 Task: Search one way flight ticket for 5 adults, 2 children, 1 infant in seat and 1 infant on lap in economy from Longview: East Texas Regional Airport to Greensboro: Piedmont Triad International Airport on 5-1-2023. Choice of flights is Singapure airlines. Number of bags: 2 carry on bags. Price is upto 98000. Outbound departure time preference is 14:15.
Action: Mouse moved to (194, 229)
Screenshot: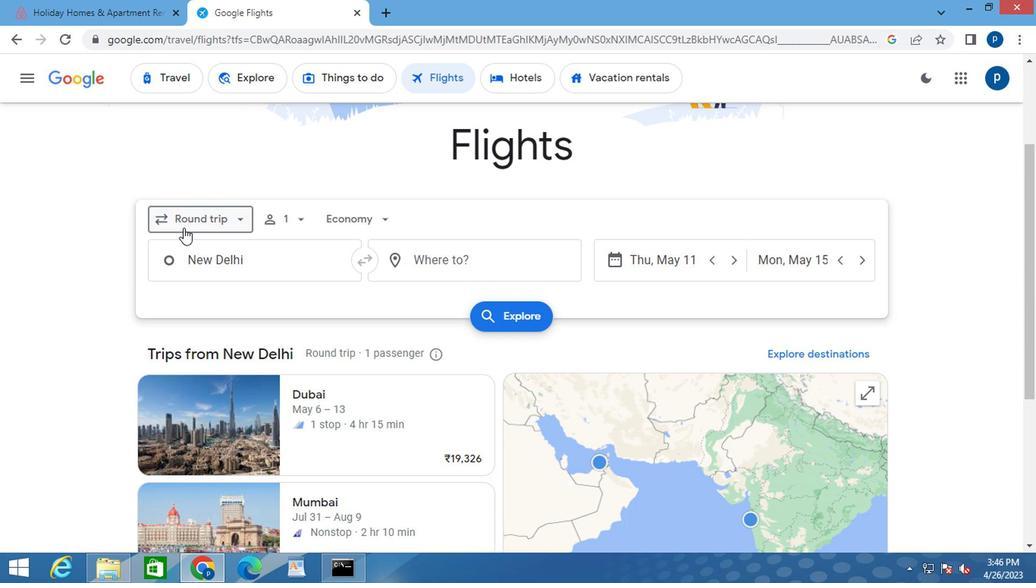 
Action: Mouse pressed left at (194, 229)
Screenshot: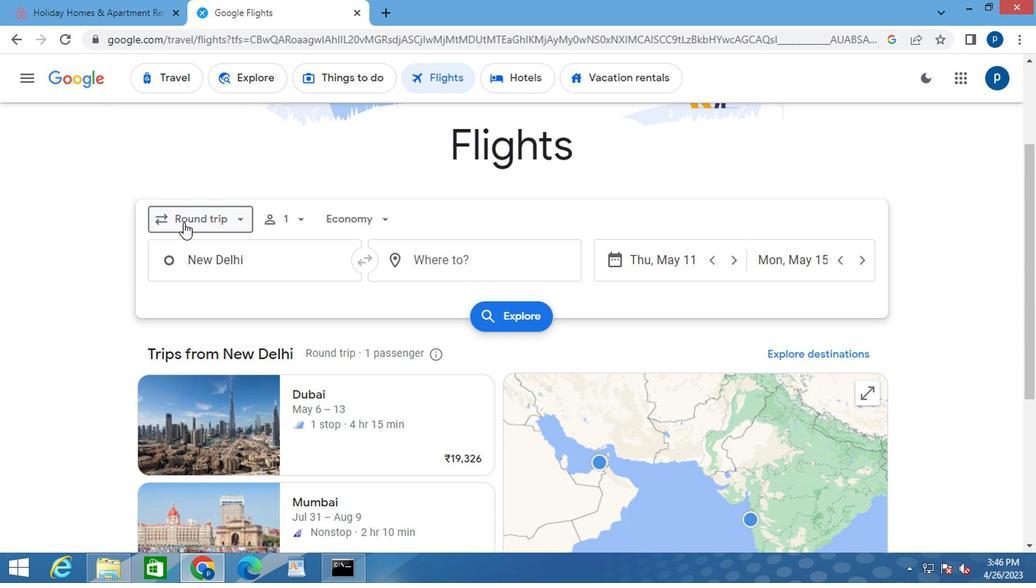
Action: Mouse moved to (218, 292)
Screenshot: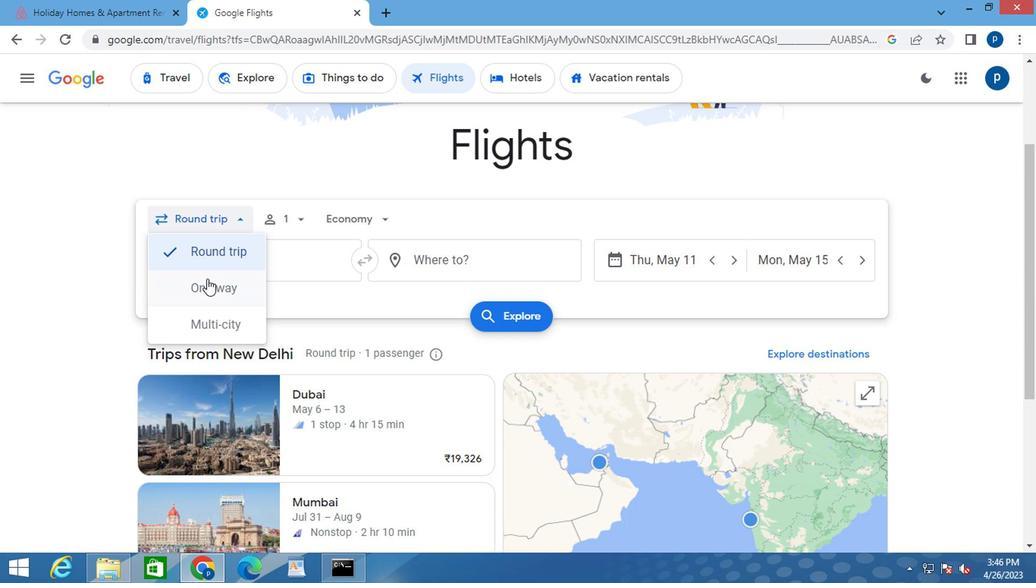 
Action: Mouse pressed left at (218, 292)
Screenshot: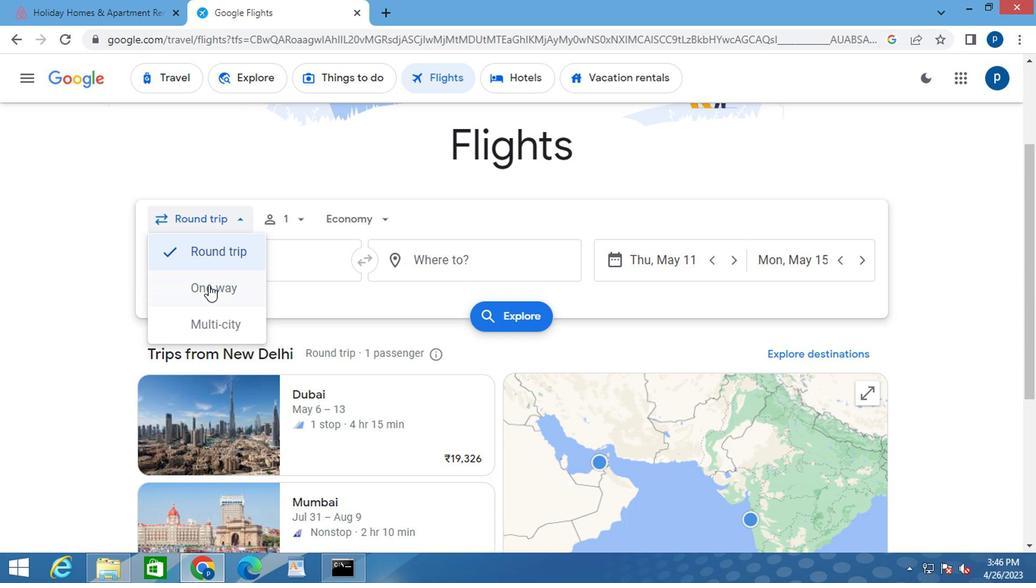 
Action: Mouse moved to (298, 230)
Screenshot: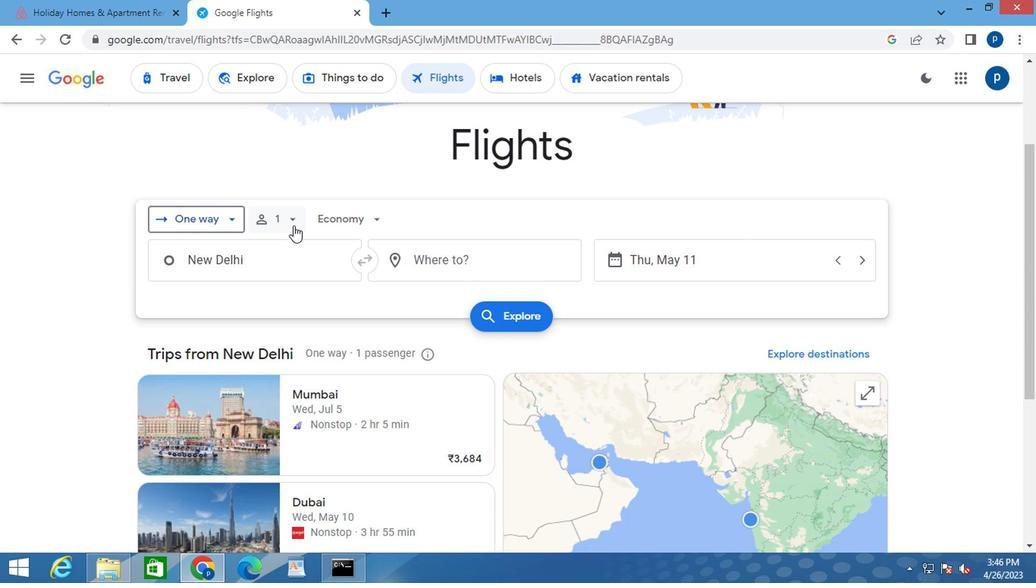 
Action: Mouse pressed left at (298, 230)
Screenshot: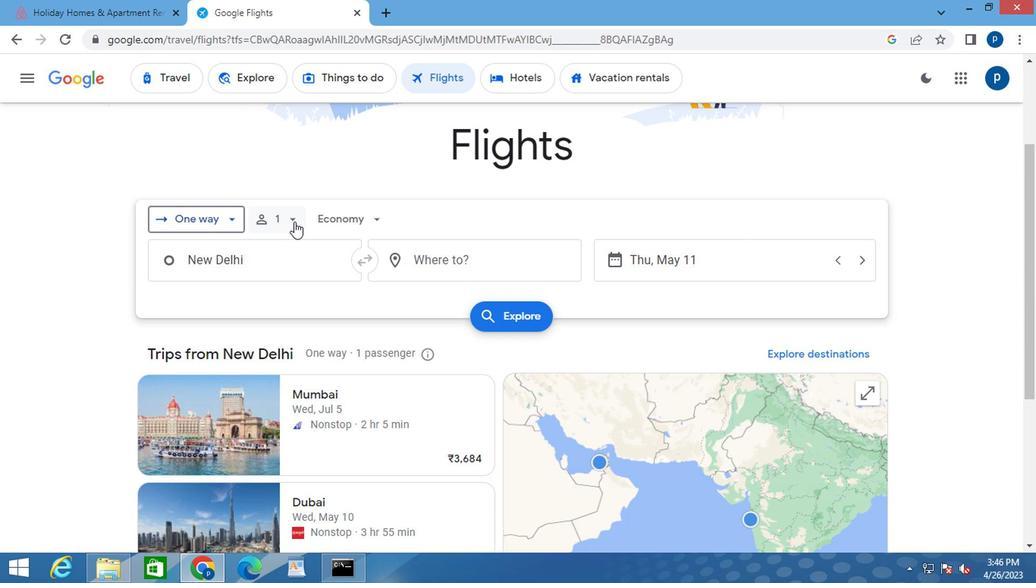 
Action: Mouse moved to (400, 267)
Screenshot: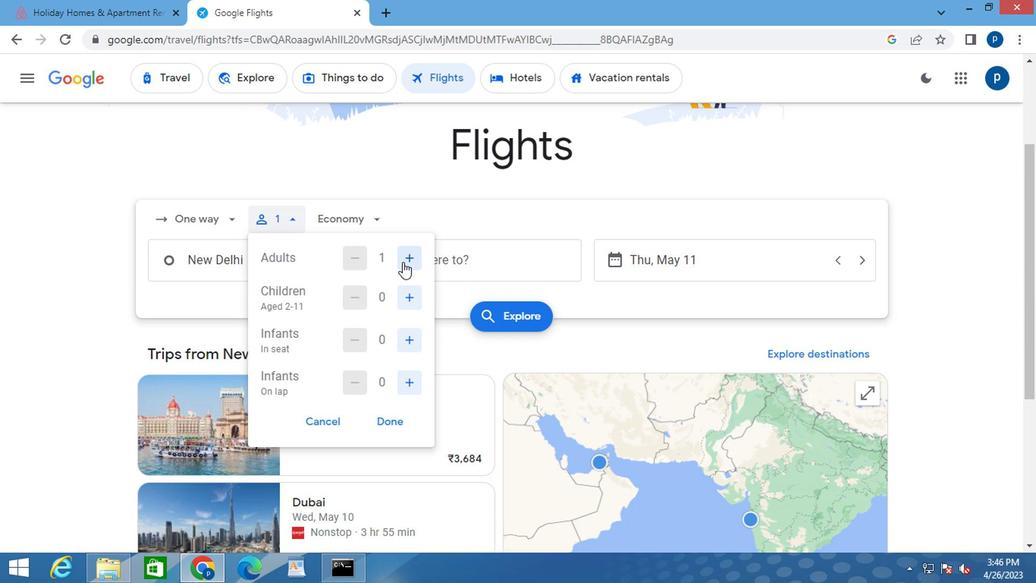 
Action: Mouse pressed left at (400, 267)
Screenshot: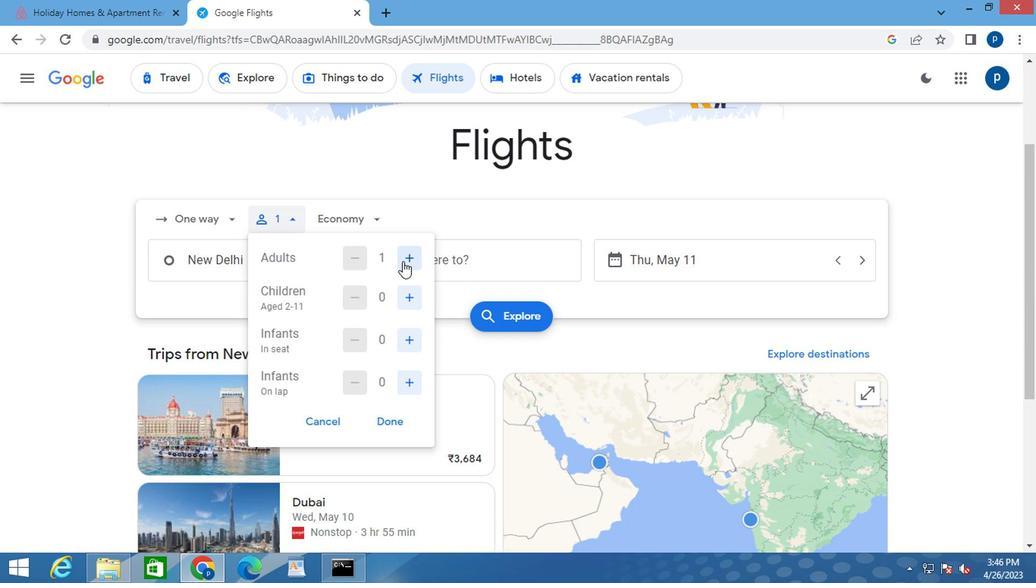 
Action: Mouse pressed left at (400, 267)
Screenshot: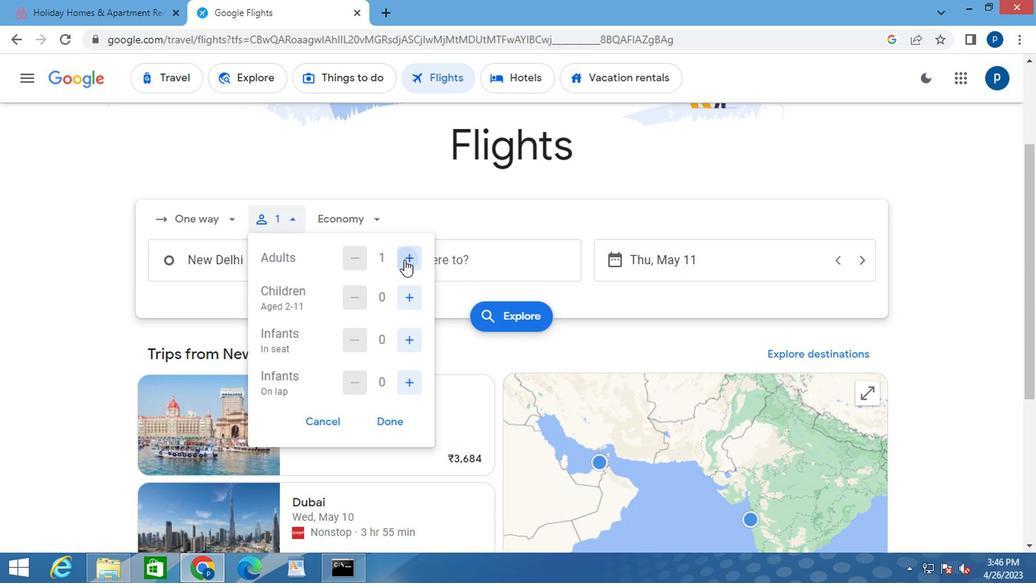 
Action: Mouse pressed left at (400, 267)
Screenshot: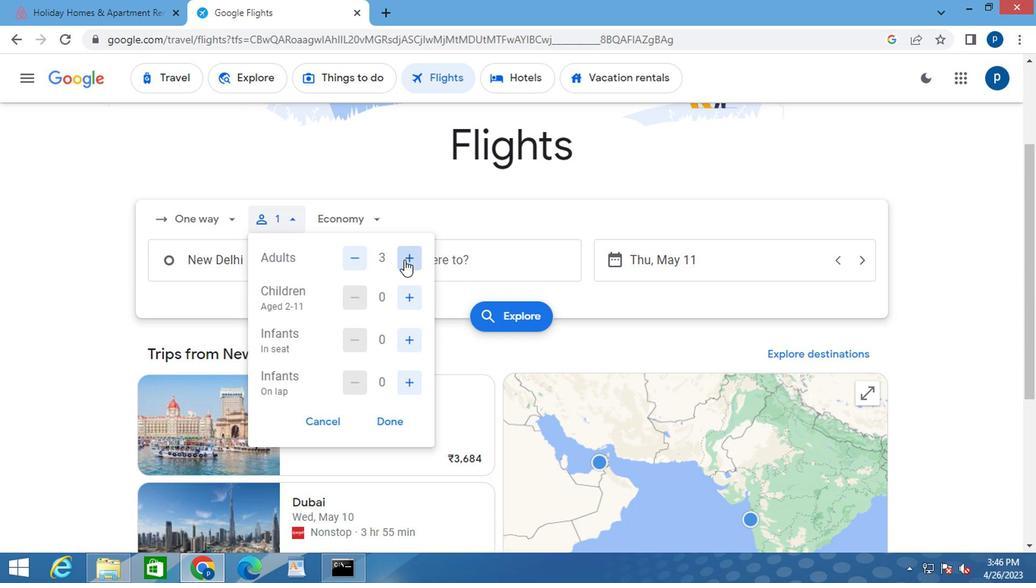 
Action: Mouse pressed left at (400, 267)
Screenshot: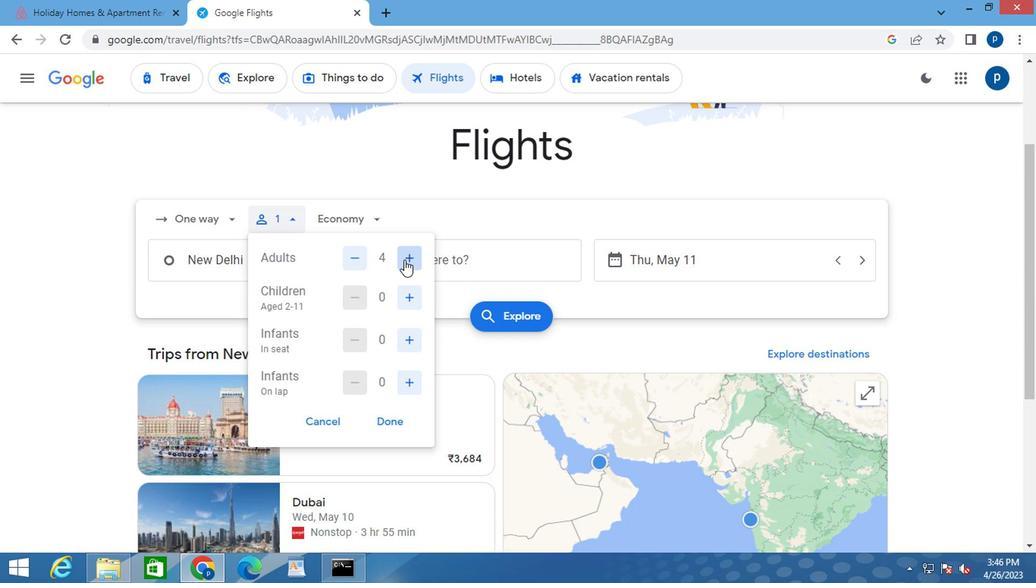 
Action: Mouse moved to (406, 306)
Screenshot: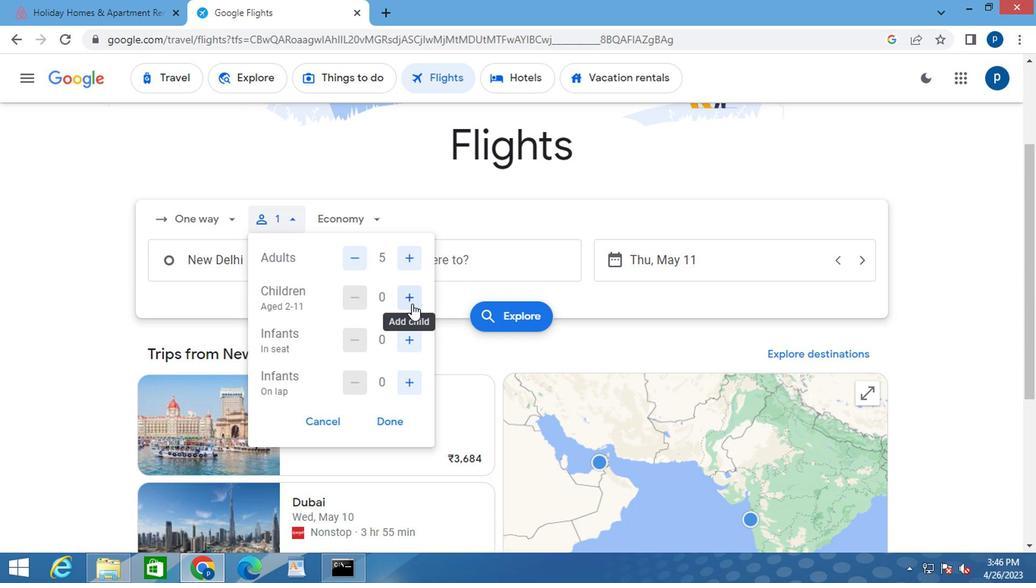 
Action: Mouse pressed left at (406, 306)
Screenshot: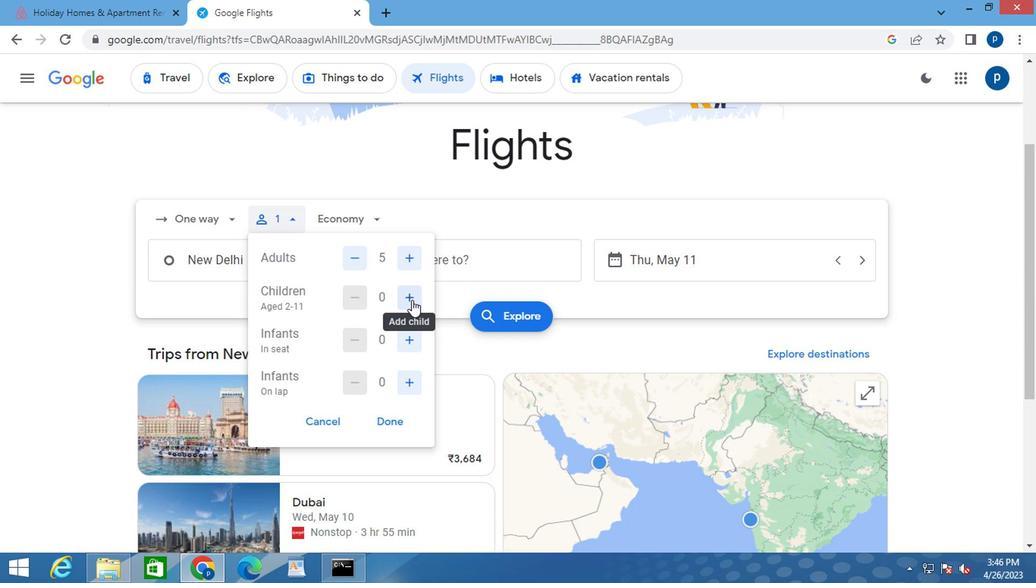 
Action: Mouse pressed left at (406, 306)
Screenshot: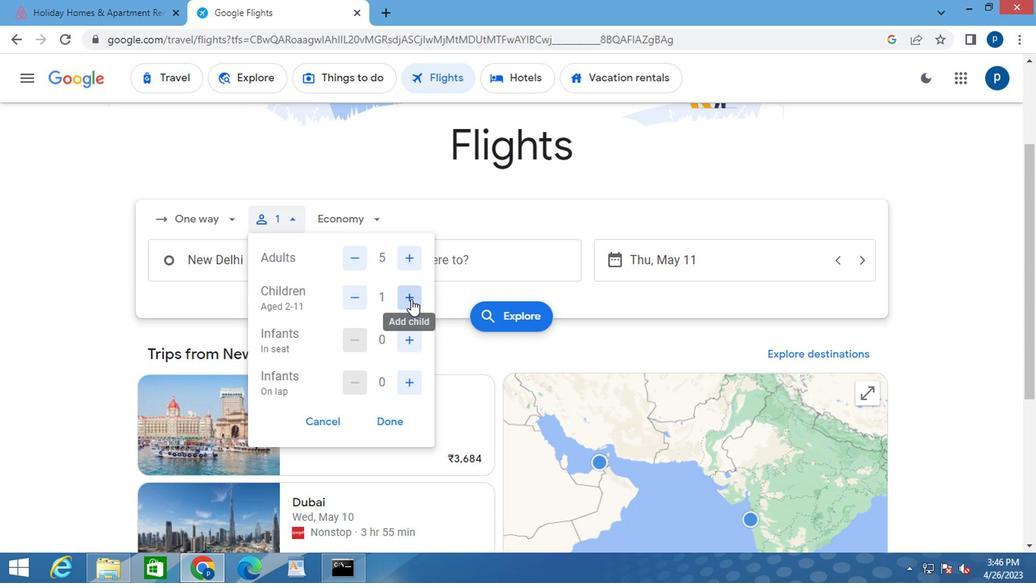 
Action: Mouse moved to (406, 340)
Screenshot: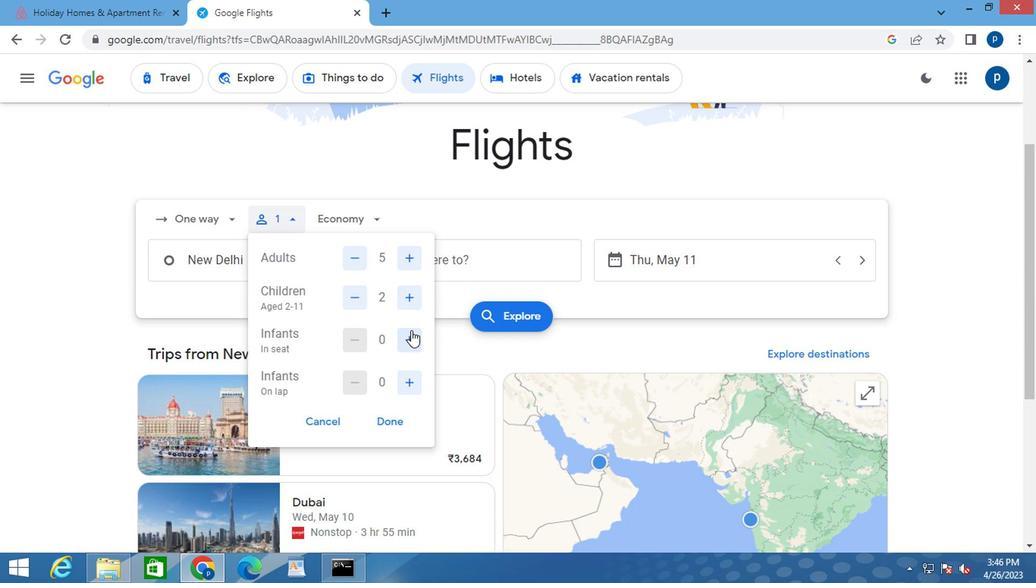 
Action: Mouse pressed left at (406, 340)
Screenshot: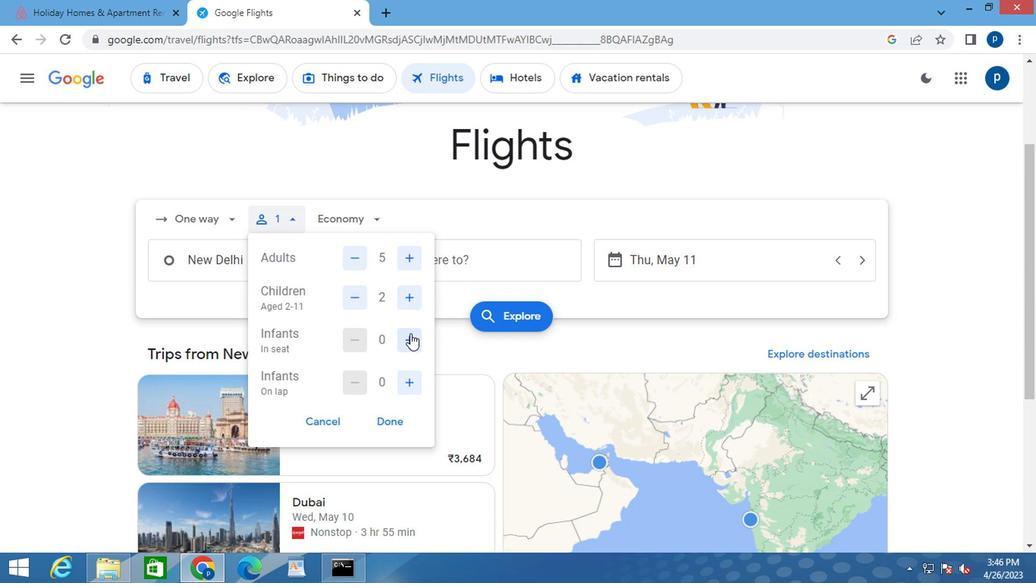 
Action: Mouse moved to (403, 387)
Screenshot: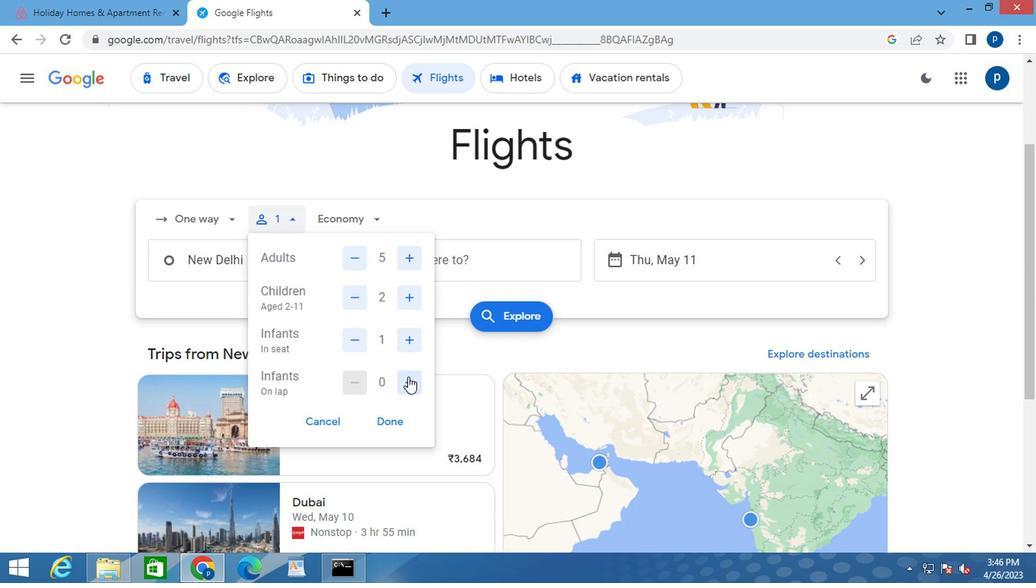 
Action: Mouse pressed left at (403, 387)
Screenshot: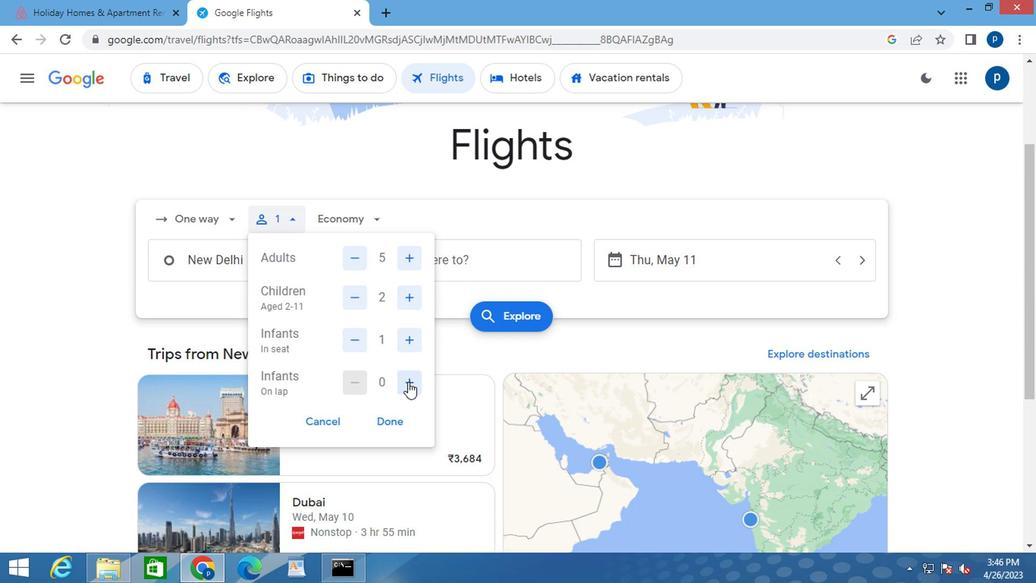 
Action: Mouse moved to (390, 424)
Screenshot: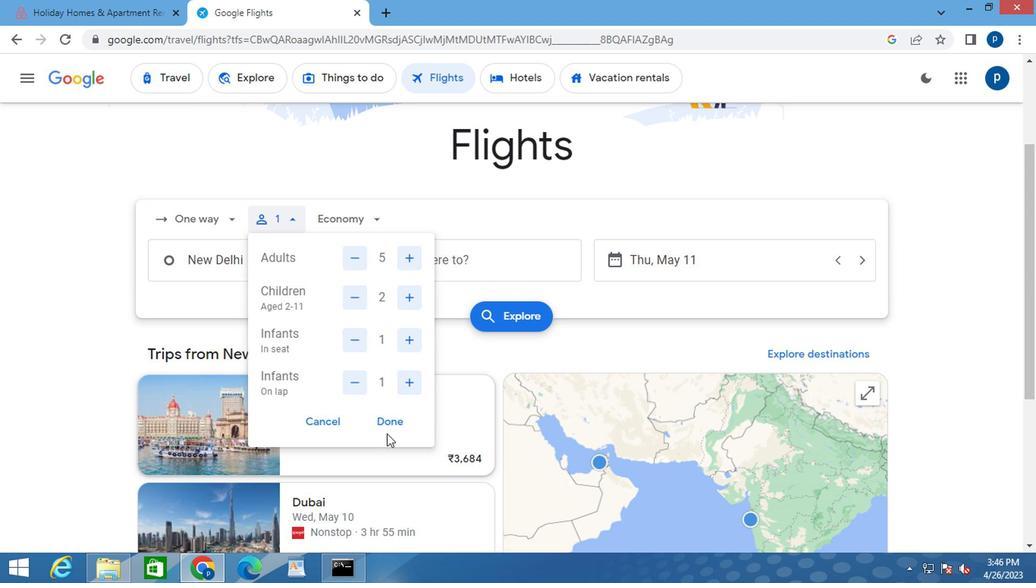 
Action: Mouse pressed left at (390, 424)
Screenshot: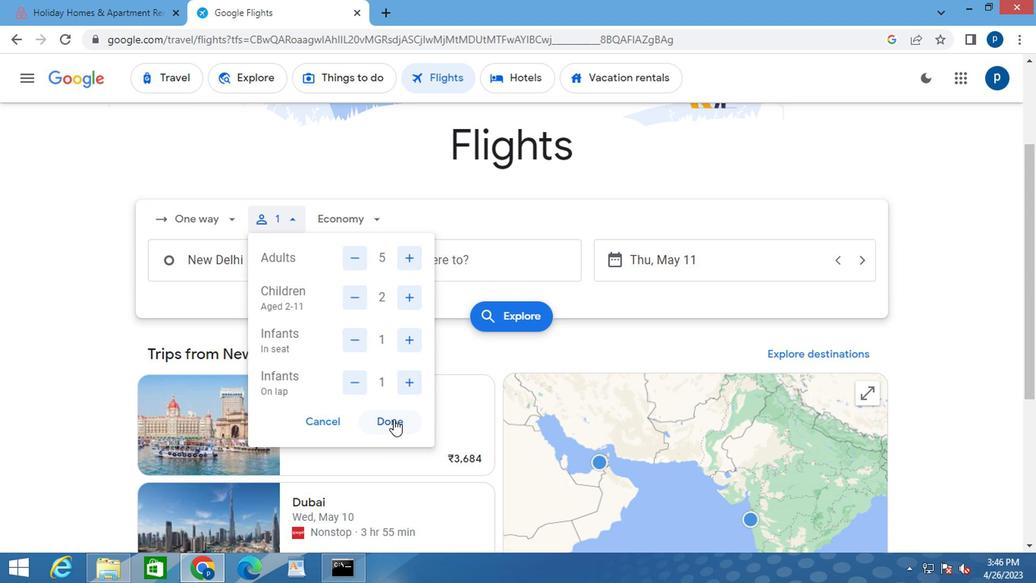 
Action: Mouse moved to (362, 227)
Screenshot: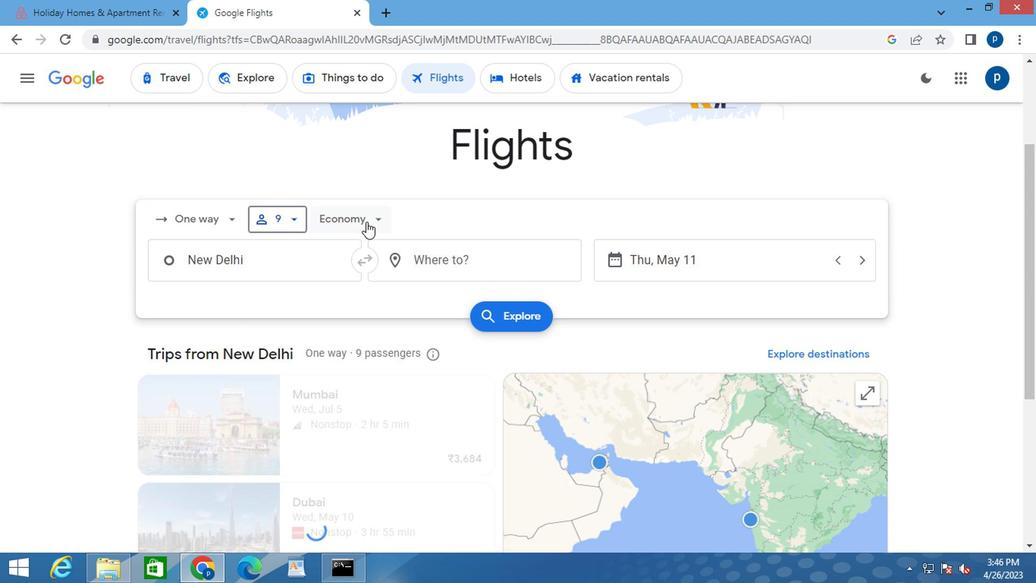 
Action: Mouse pressed left at (362, 227)
Screenshot: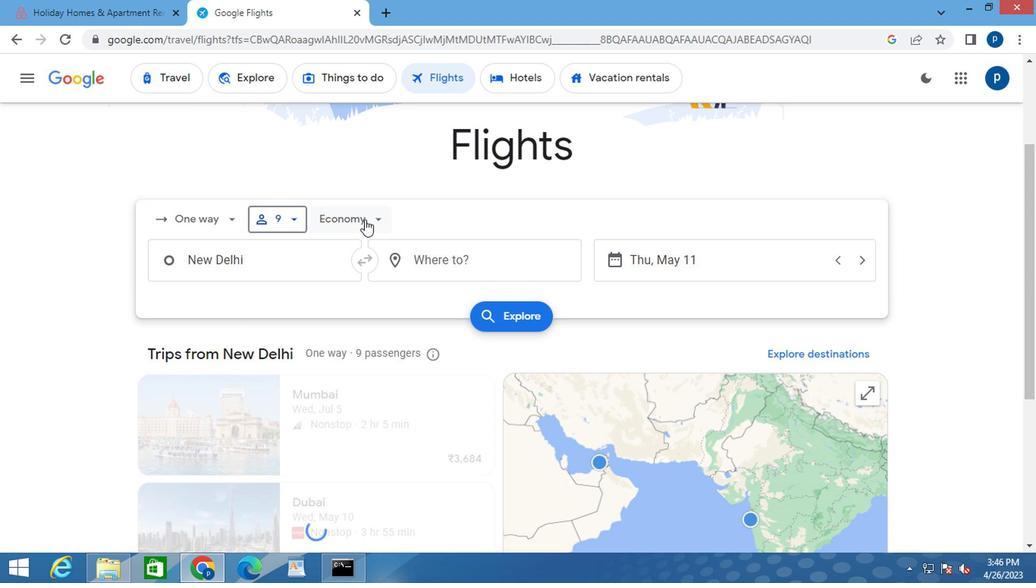 
Action: Mouse moved to (366, 250)
Screenshot: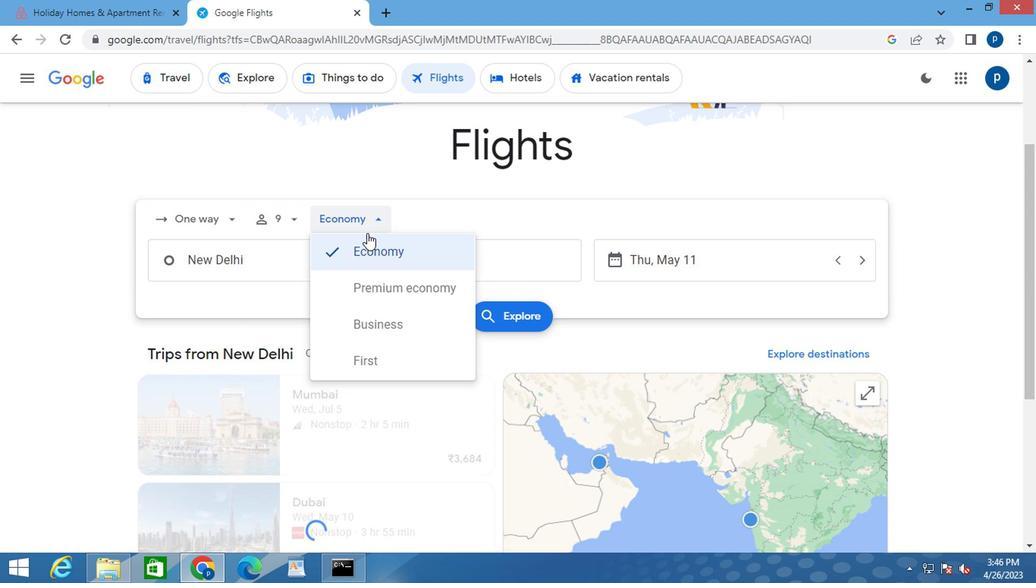 
Action: Mouse pressed left at (366, 250)
Screenshot: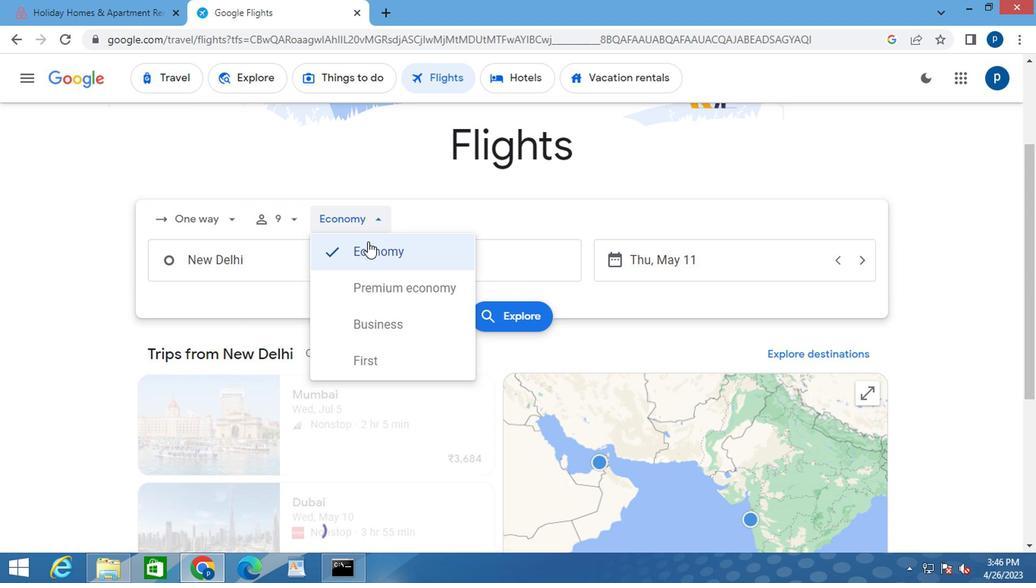 
Action: Mouse moved to (257, 267)
Screenshot: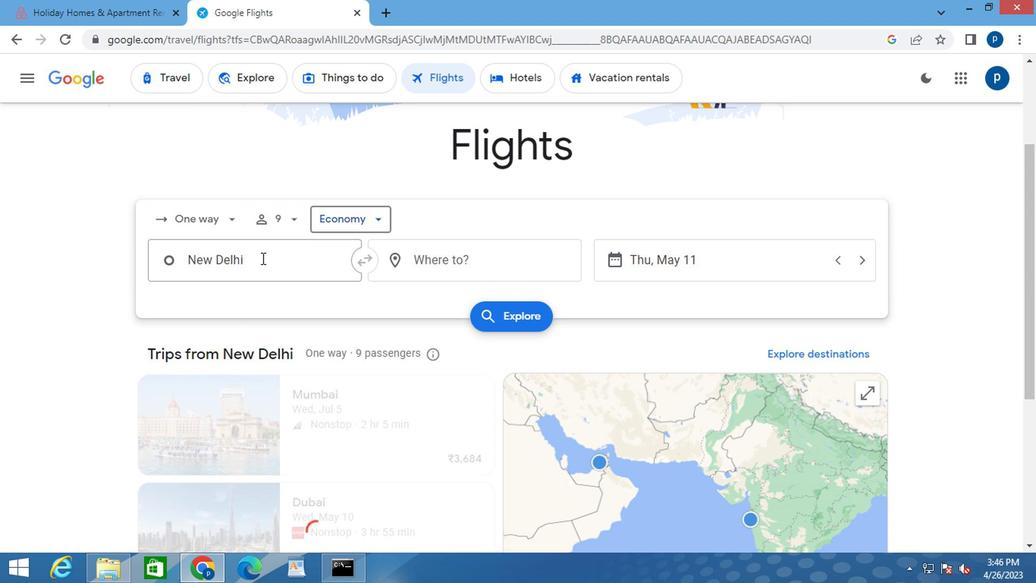 
Action: Mouse pressed left at (257, 267)
Screenshot: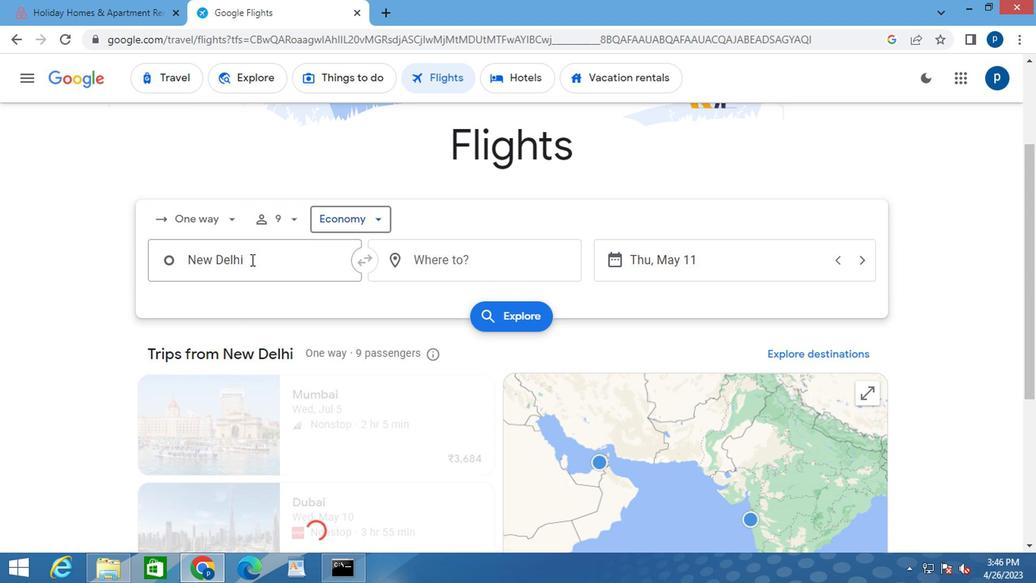 
Action: Mouse pressed left at (257, 267)
Screenshot: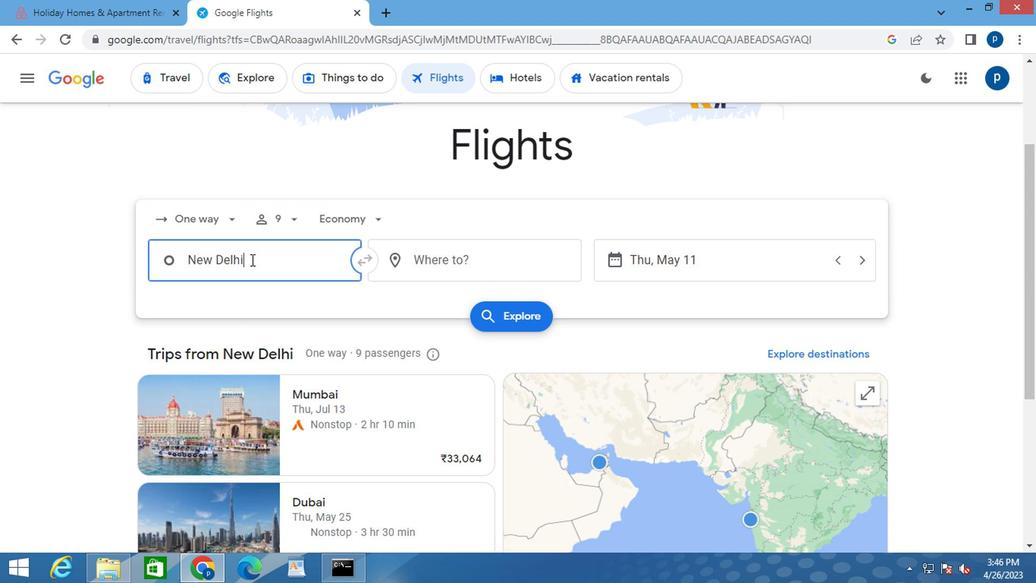 
Action: Key pressed <Key.delete>e<Key.caps_lock>ast<Key.space><Key.caps_lock>t<Key.caps_lock>exas
Screenshot: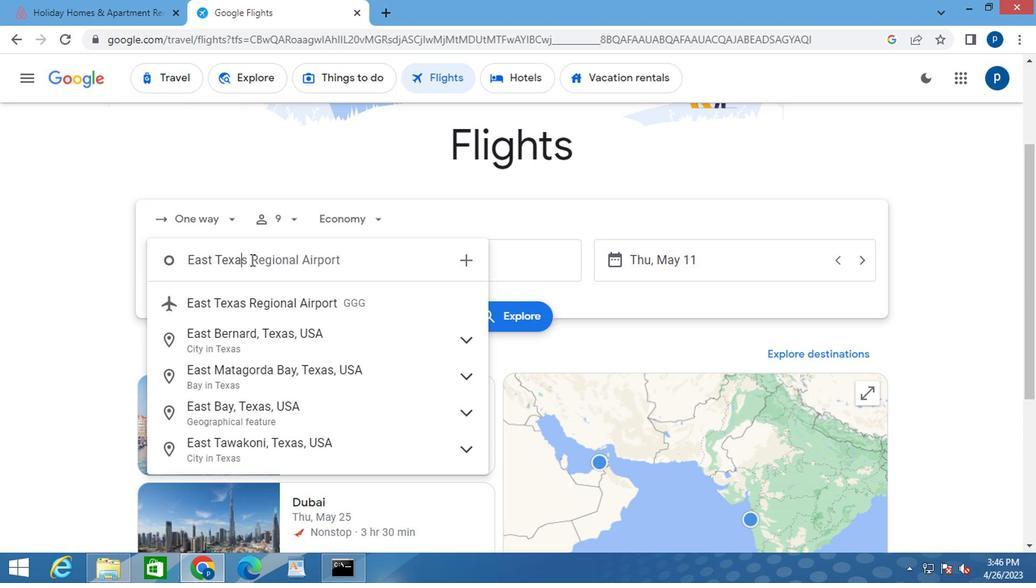 
Action: Mouse moved to (235, 314)
Screenshot: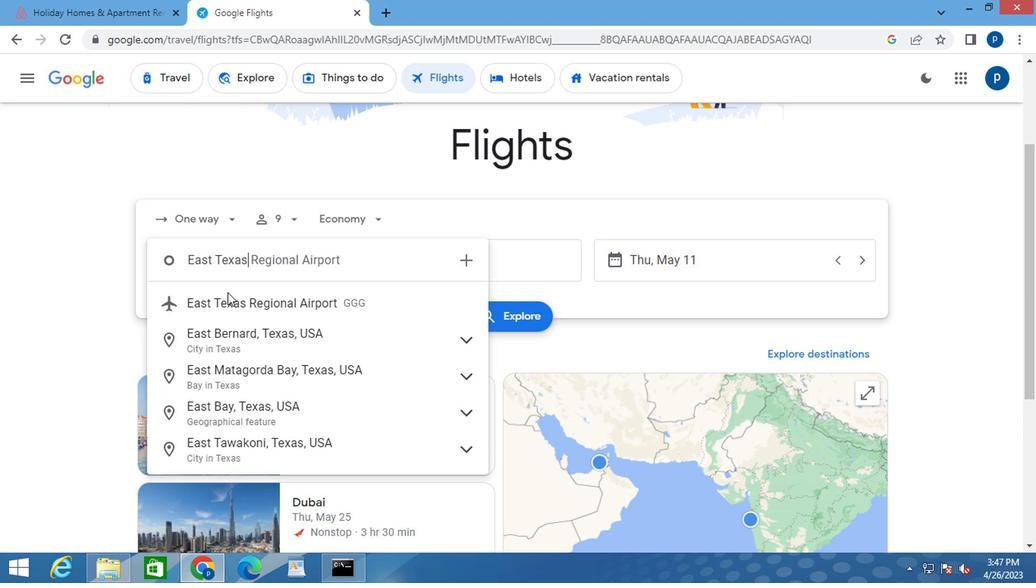 
Action: Mouse pressed left at (235, 314)
Screenshot: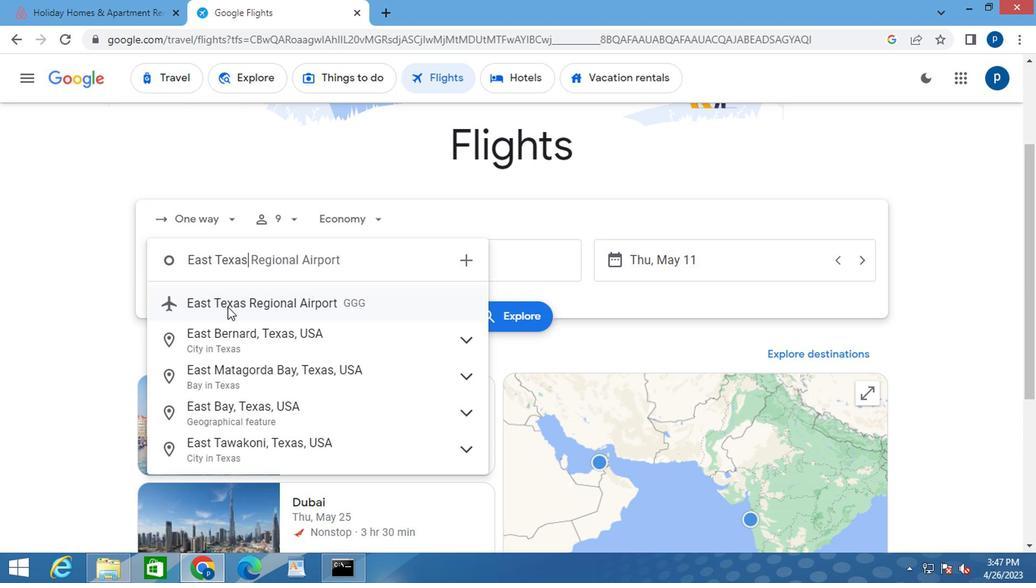 
Action: Mouse moved to (430, 277)
Screenshot: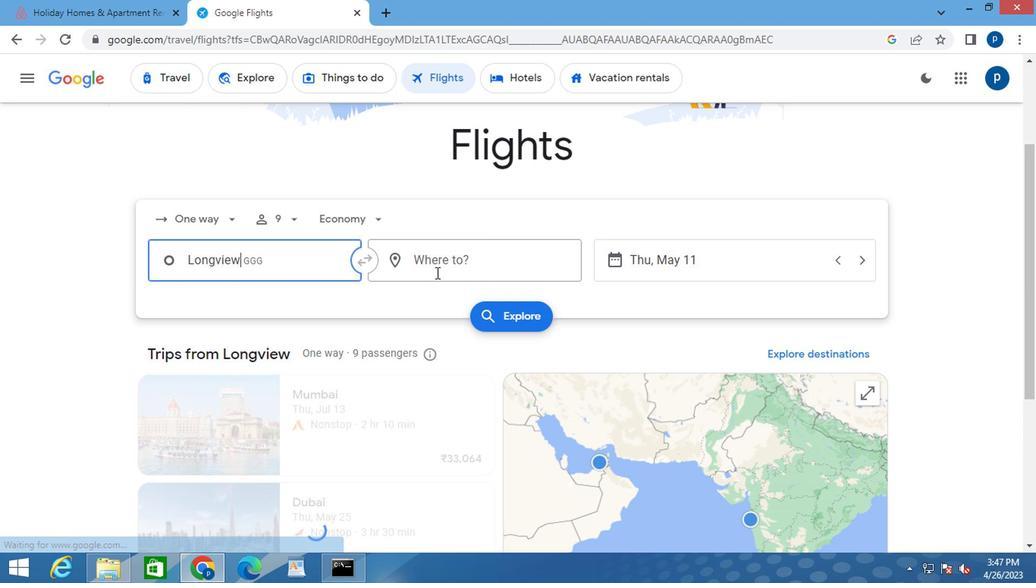 
Action: Mouse pressed left at (430, 277)
Screenshot: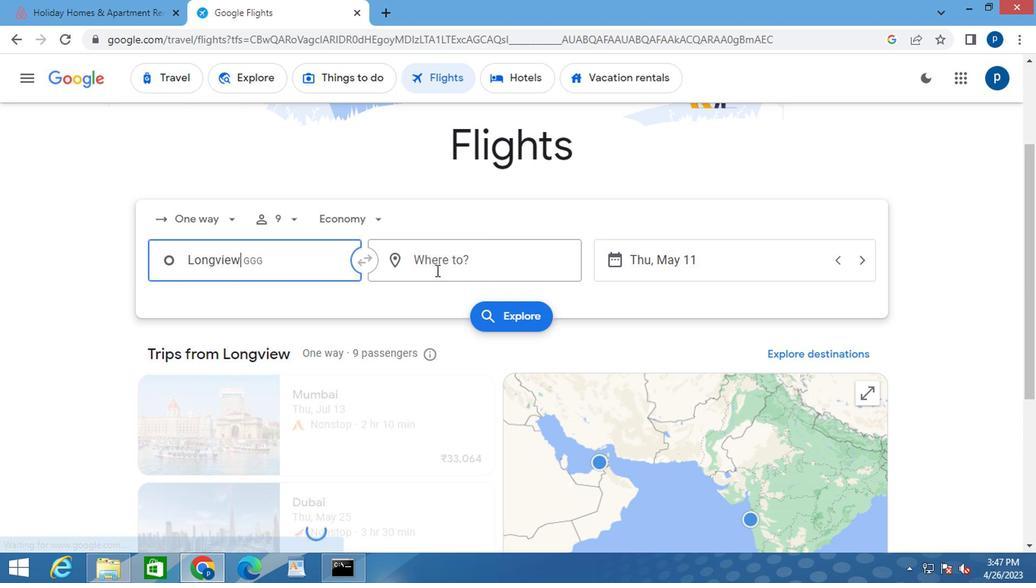 
Action: Mouse moved to (431, 275)
Screenshot: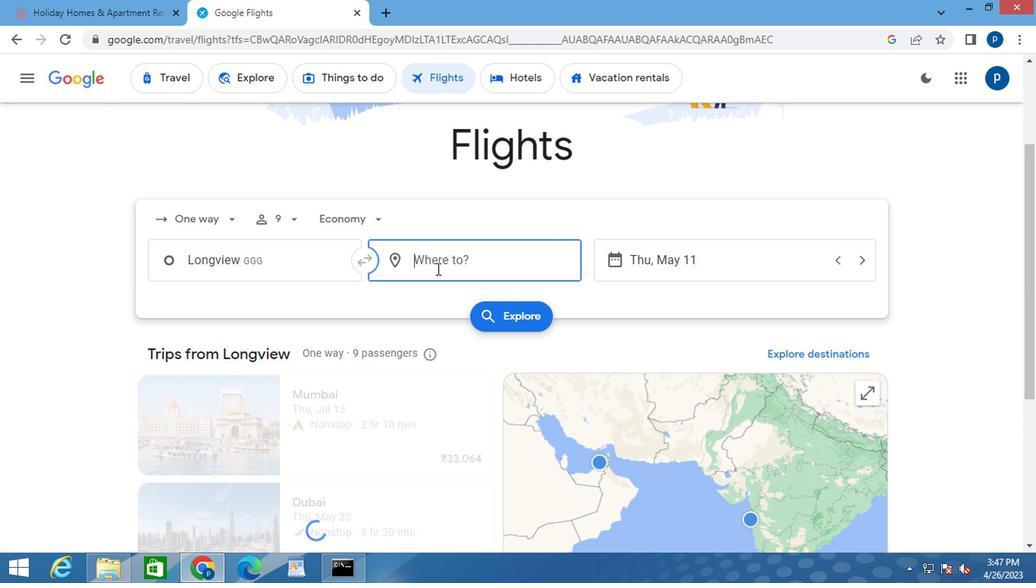 
Action: Key pressed <Key.caps_lock>P<Key.caps_lock>ied
Screenshot: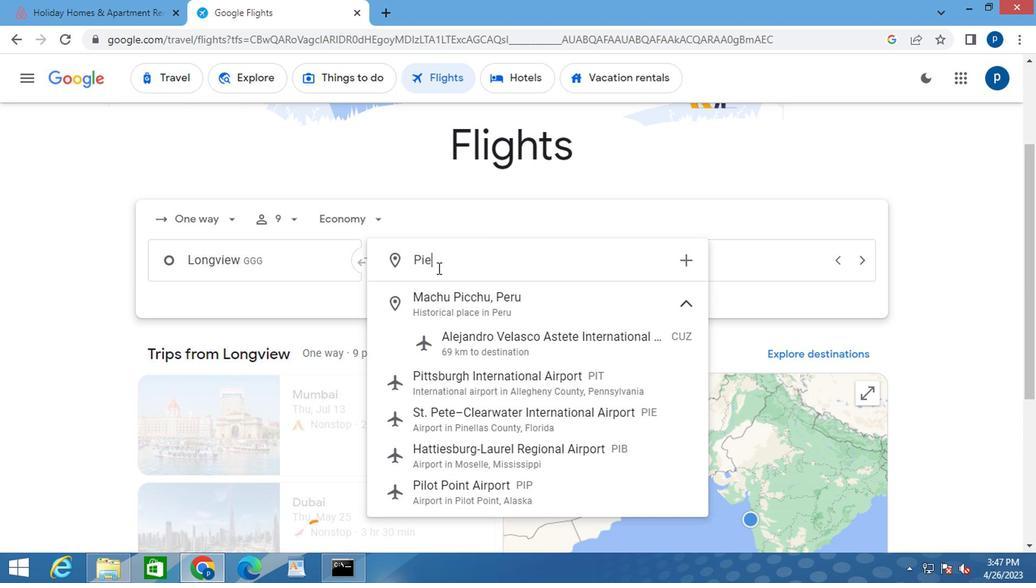 
Action: Mouse moved to (468, 413)
Screenshot: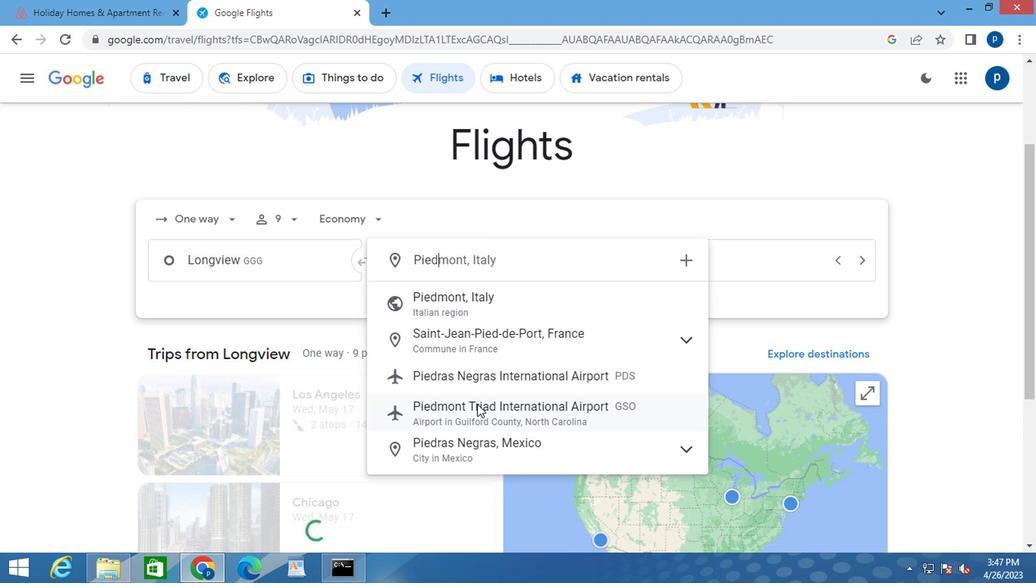 
Action: Mouse pressed left at (468, 413)
Screenshot: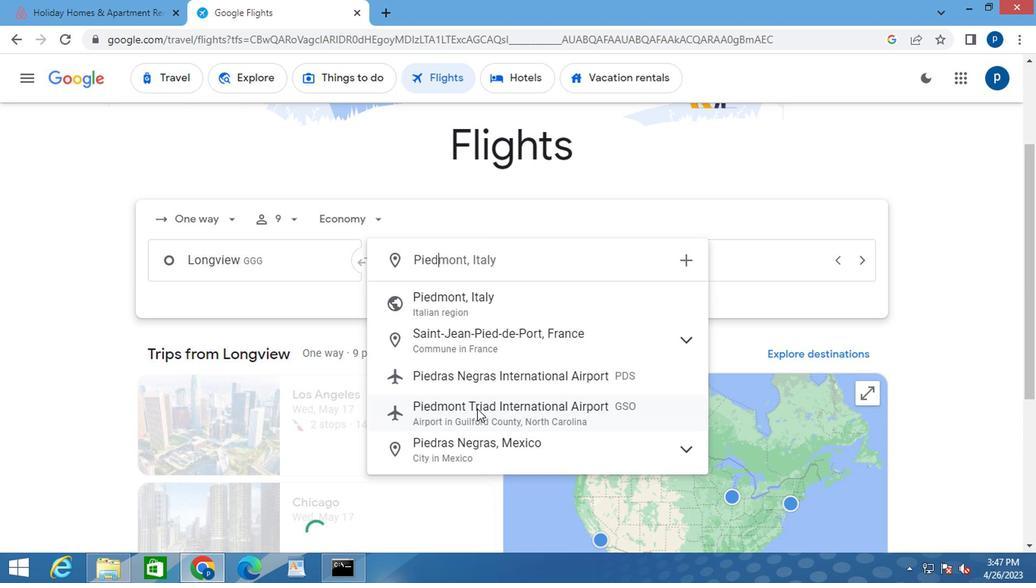 
Action: Mouse moved to (592, 265)
Screenshot: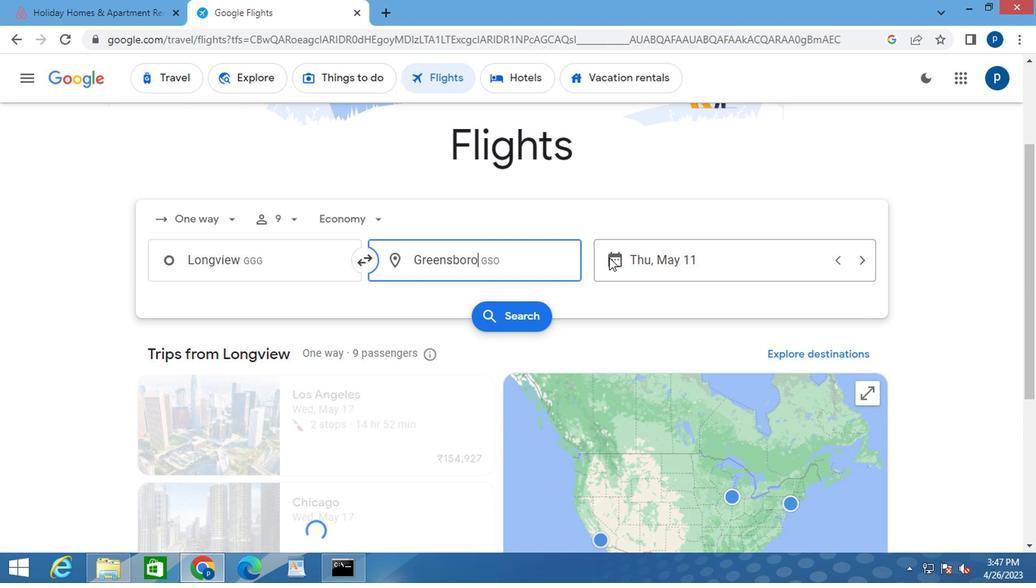 
Action: Mouse pressed left at (592, 265)
Screenshot: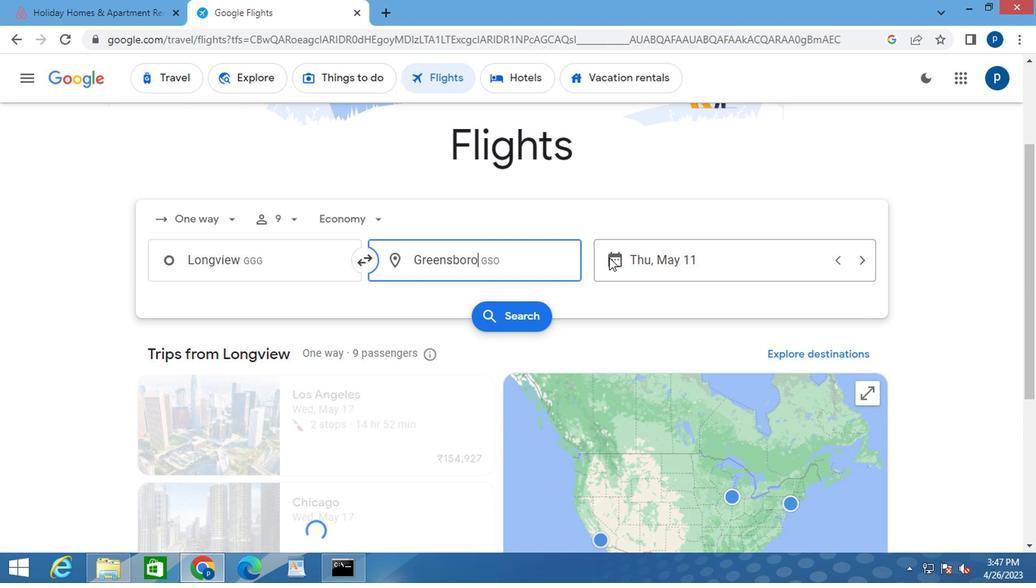 
Action: Mouse moved to (638, 264)
Screenshot: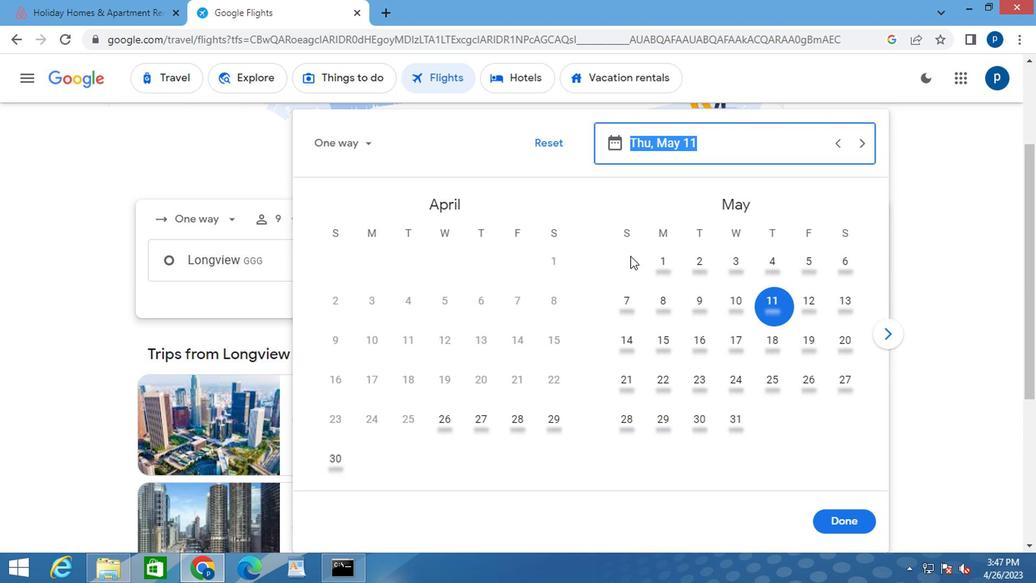 
Action: Mouse pressed left at (638, 264)
Screenshot: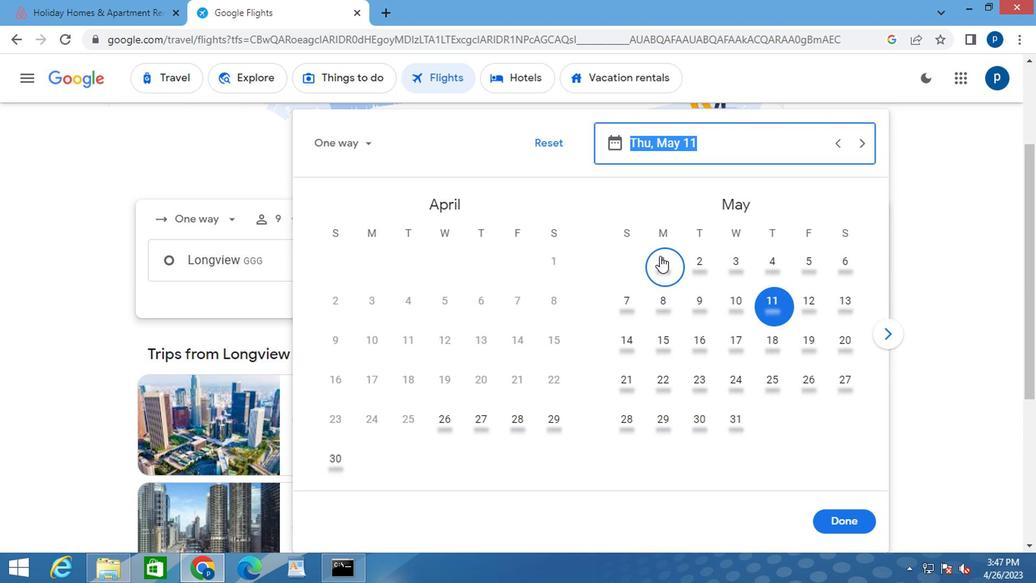 
Action: Mouse moved to (798, 517)
Screenshot: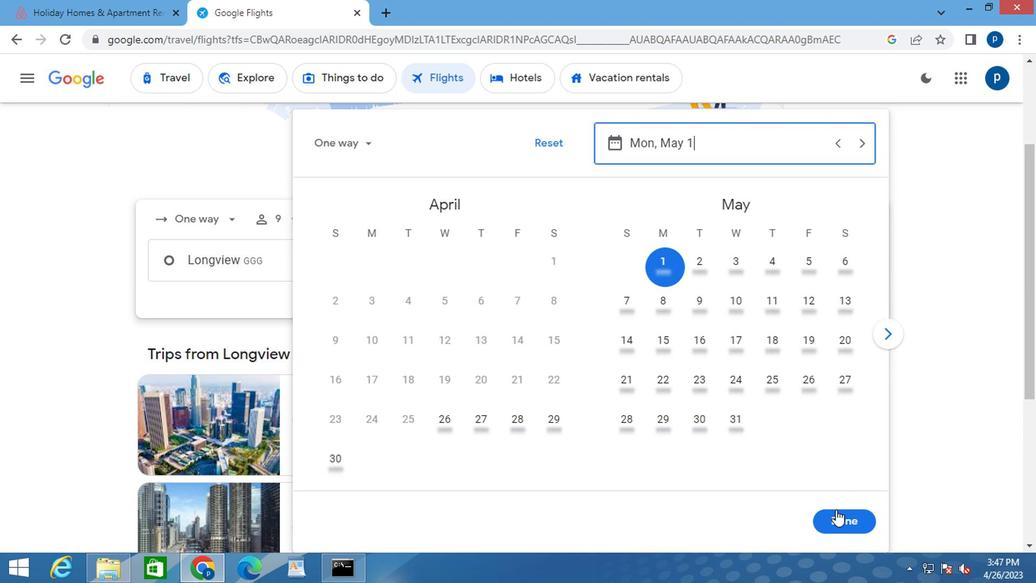 
Action: Mouse pressed left at (798, 517)
Screenshot: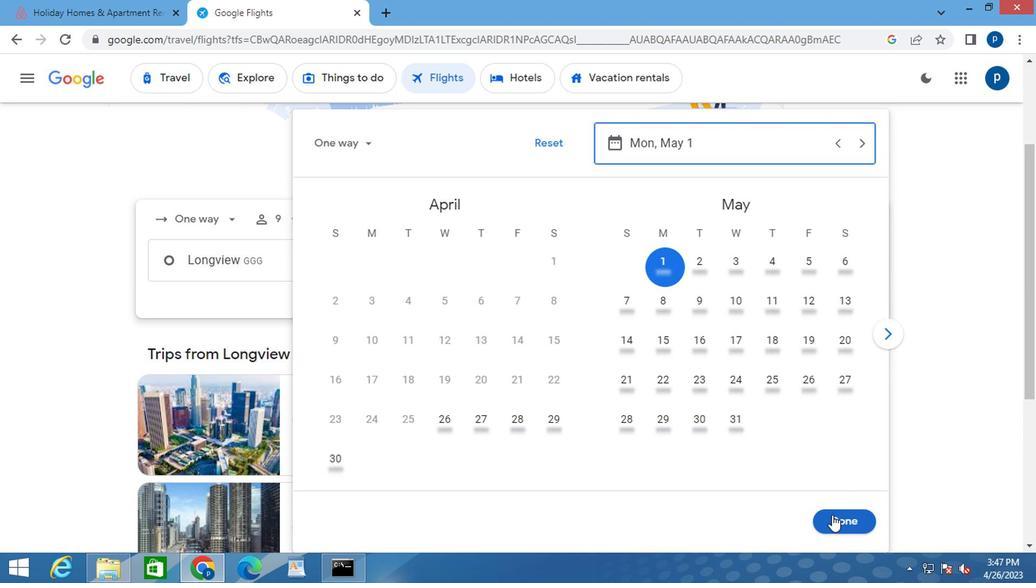 
Action: Mouse moved to (496, 321)
Screenshot: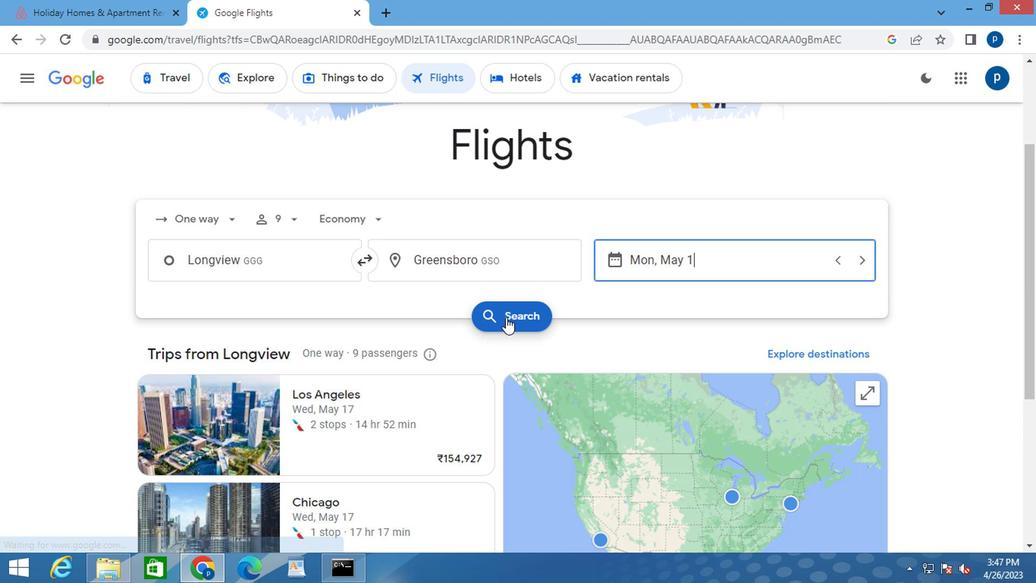 
Action: Mouse pressed left at (496, 321)
Screenshot: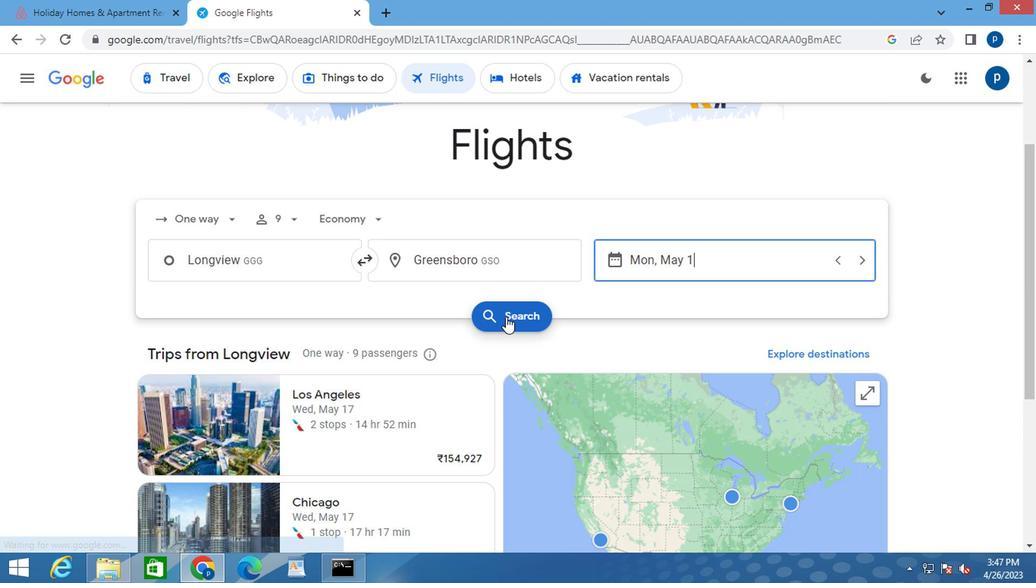 
Action: Mouse moved to (174, 227)
Screenshot: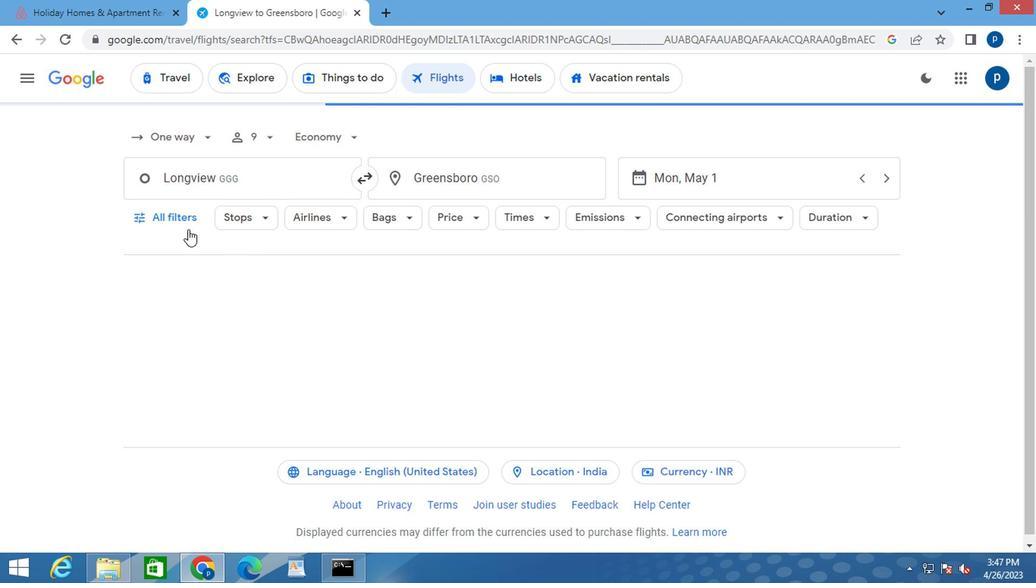 
Action: Mouse pressed left at (174, 227)
Screenshot: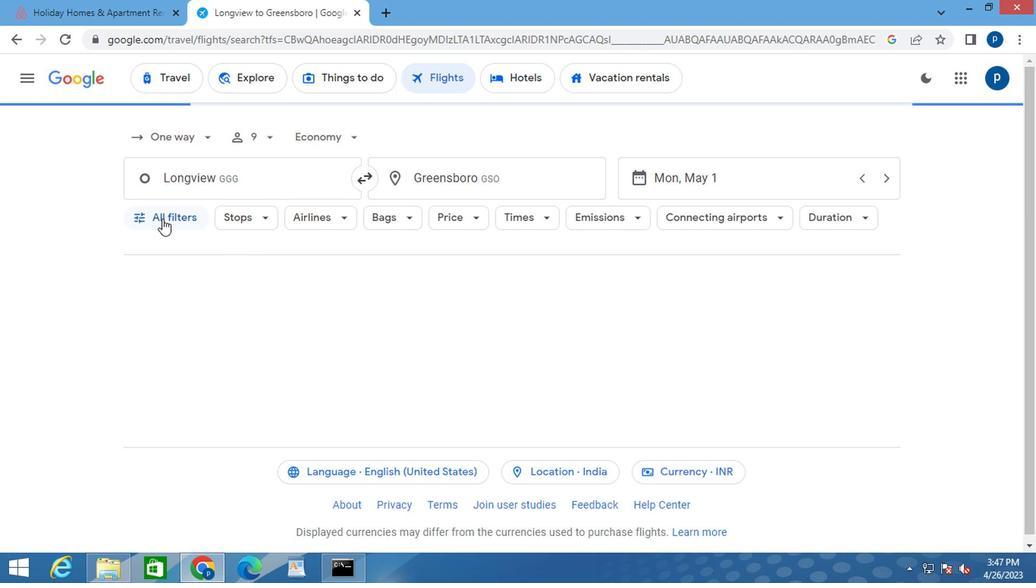 
Action: Mouse moved to (222, 385)
Screenshot: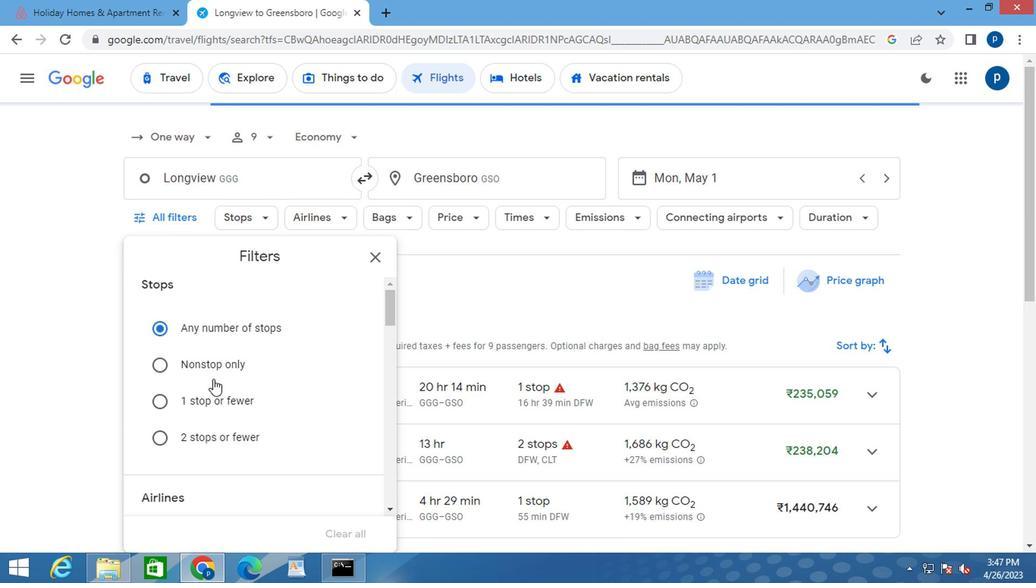 
Action: Mouse scrolled (222, 385) with delta (0, 0)
Screenshot: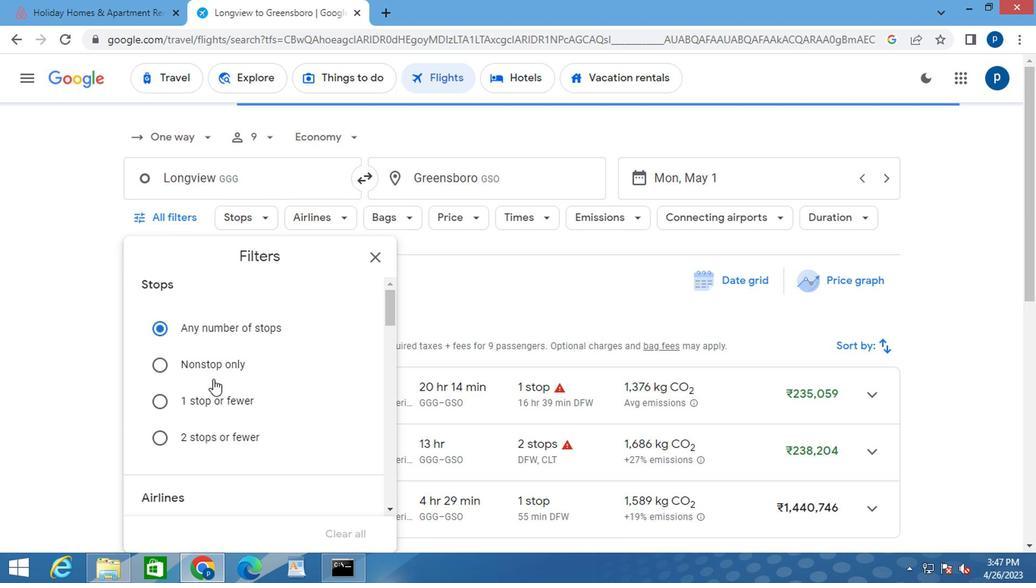 
Action: Mouse moved to (239, 380)
Screenshot: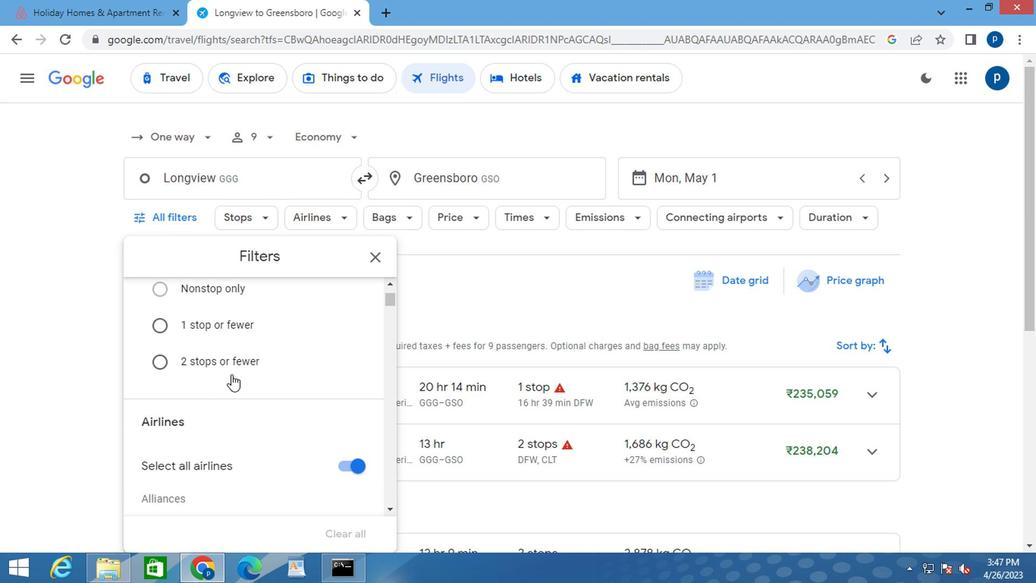 
Action: Mouse scrolled (239, 379) with delta (0, 0)
Screenshot: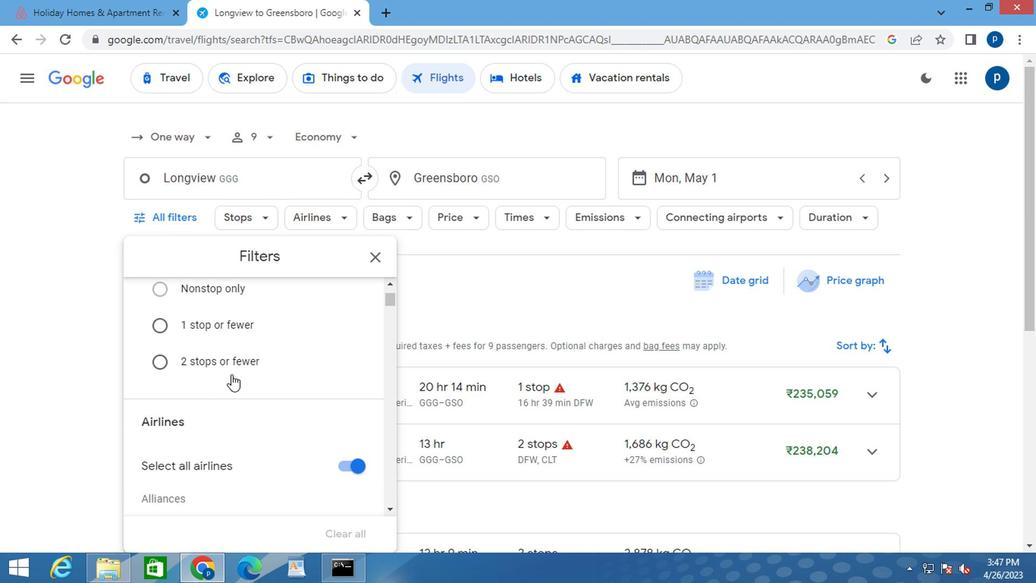 
Action: Mouse scrolled (239, 379) with delta (0, 0)
Screenshot: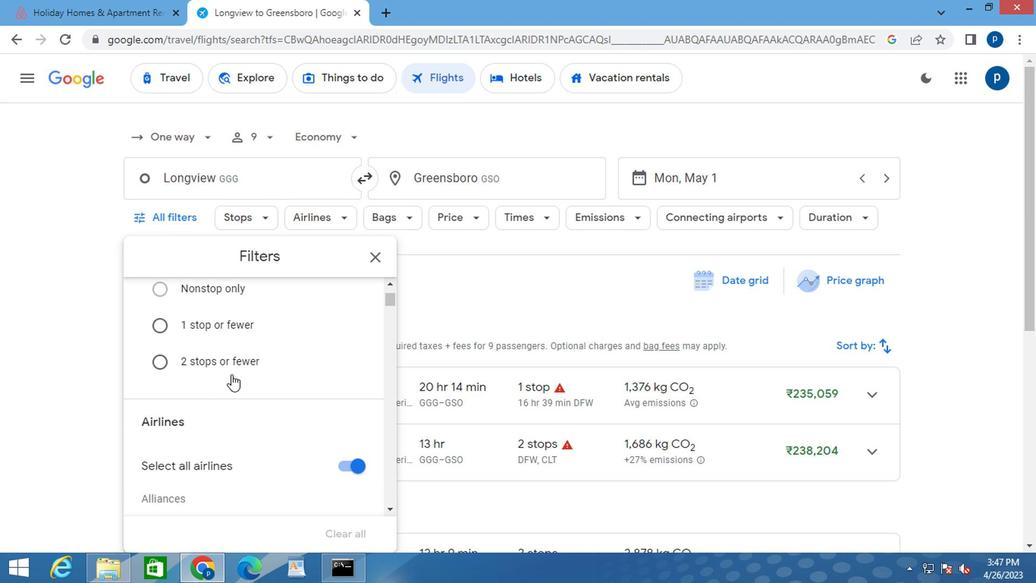 
Action: Mouse moved to (242, 382)
Screenshot: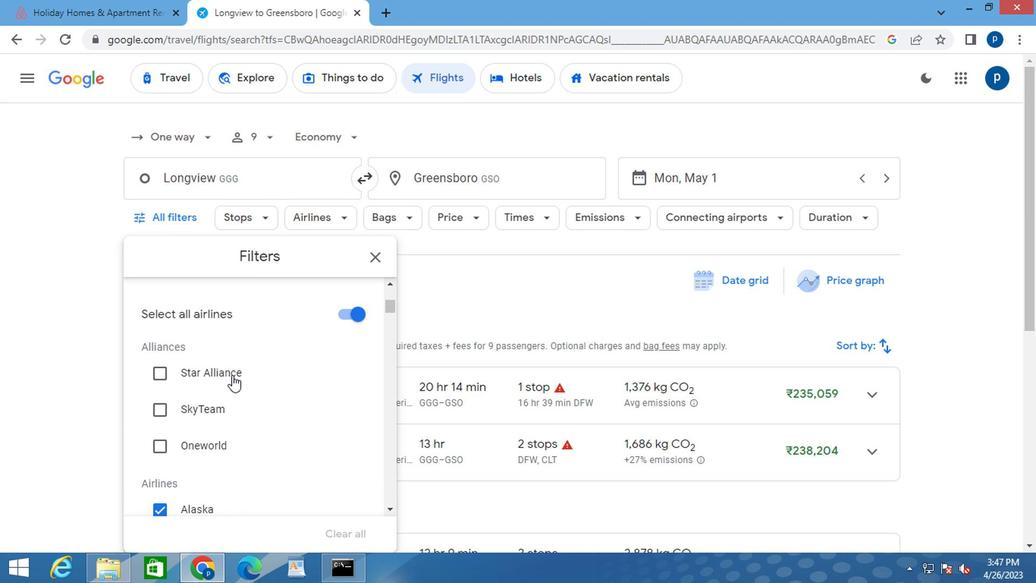 
Action: Mouse scrolled (242, 381) with delta (0, -1)
Screenshot: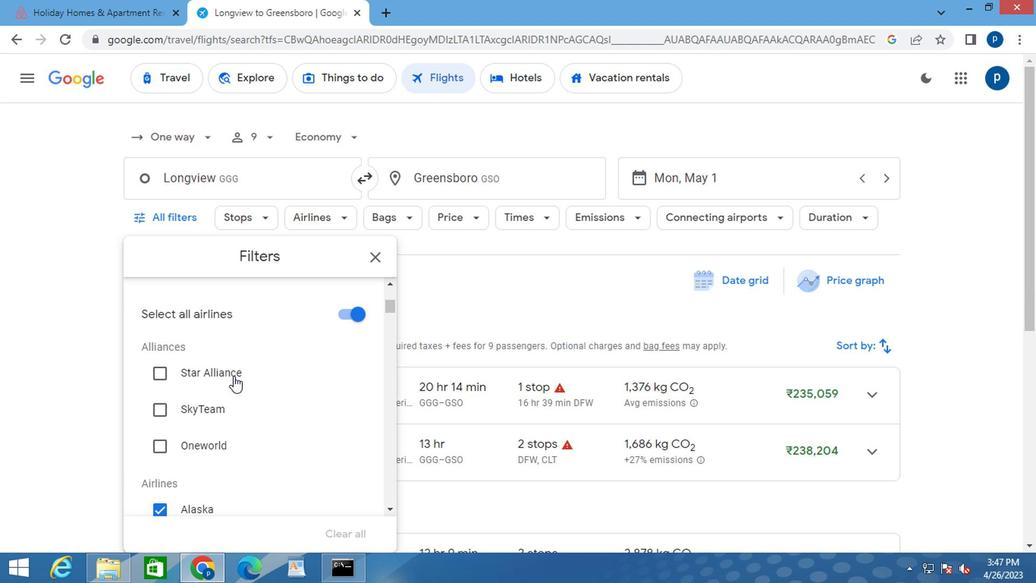 
Action: Mouse moved to (250, 385)
Screenshot: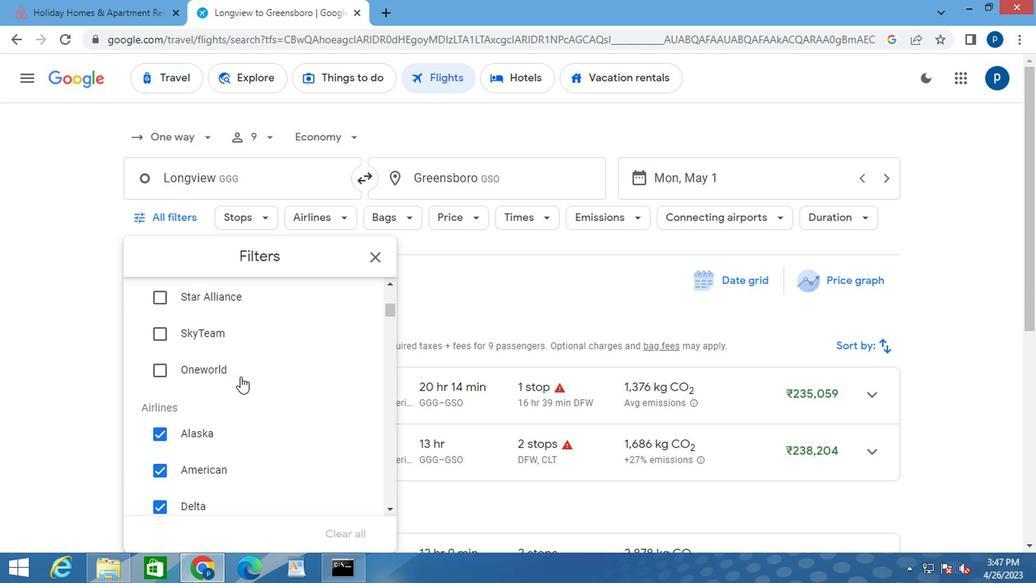 
Action: Mouse scrolled (250, 383) with delta (0, -1)
Screenshot: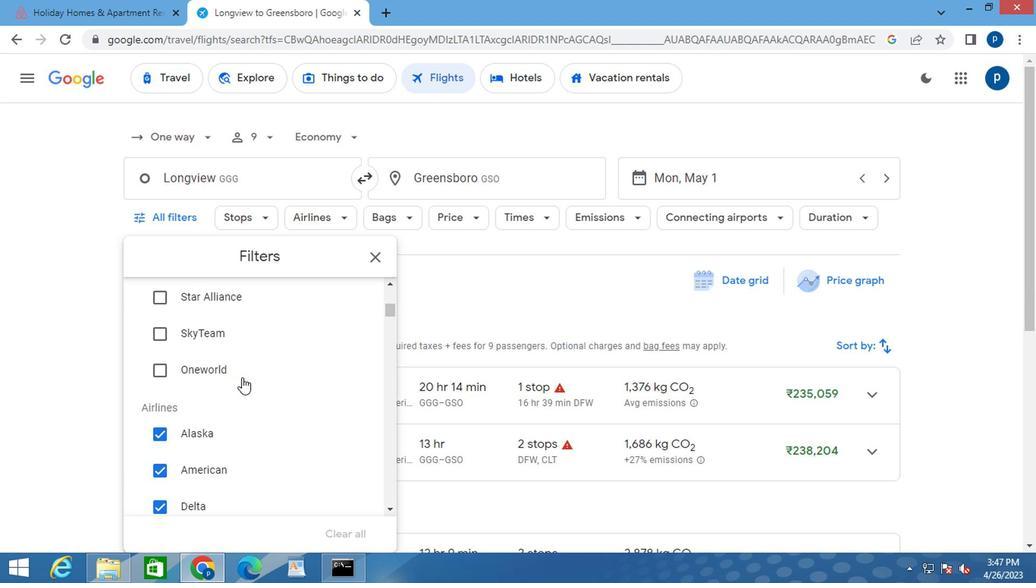 
Action: Mouse moved to (254, 383)
Screenshot: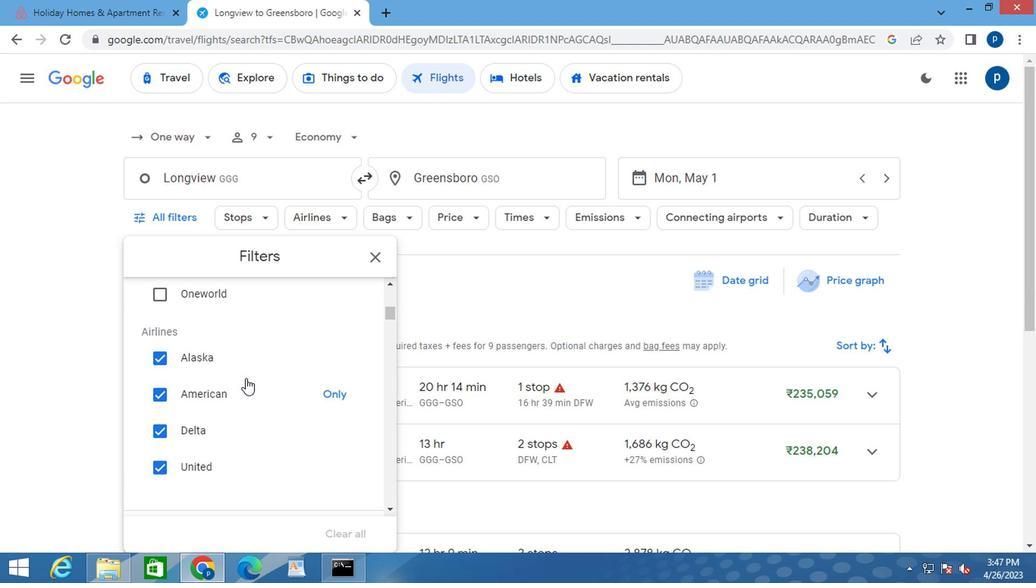 
Action: Mouse scrolled (254, 383) with delta (0, 0)
Screenshot: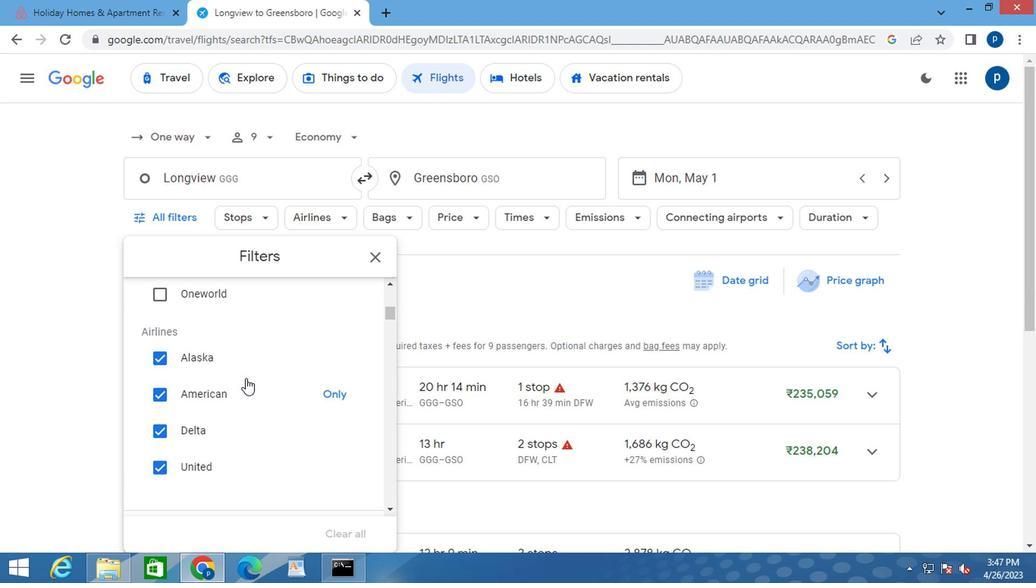 
Action: Mouse moved to (263, 385)
Screenshot: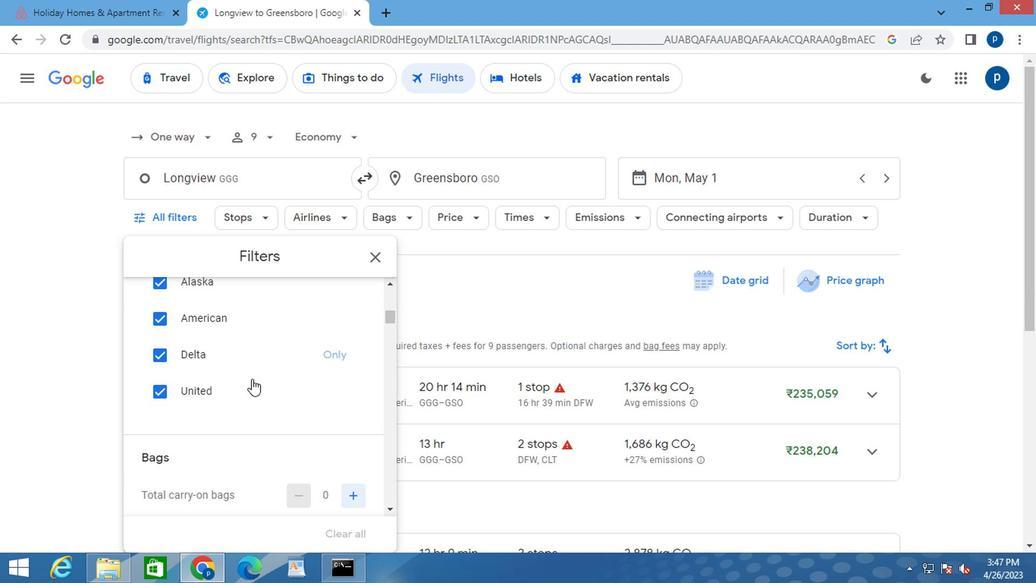 
Action: Mouse scrolled (263, 383) with delta (0, -1)
Screenshot: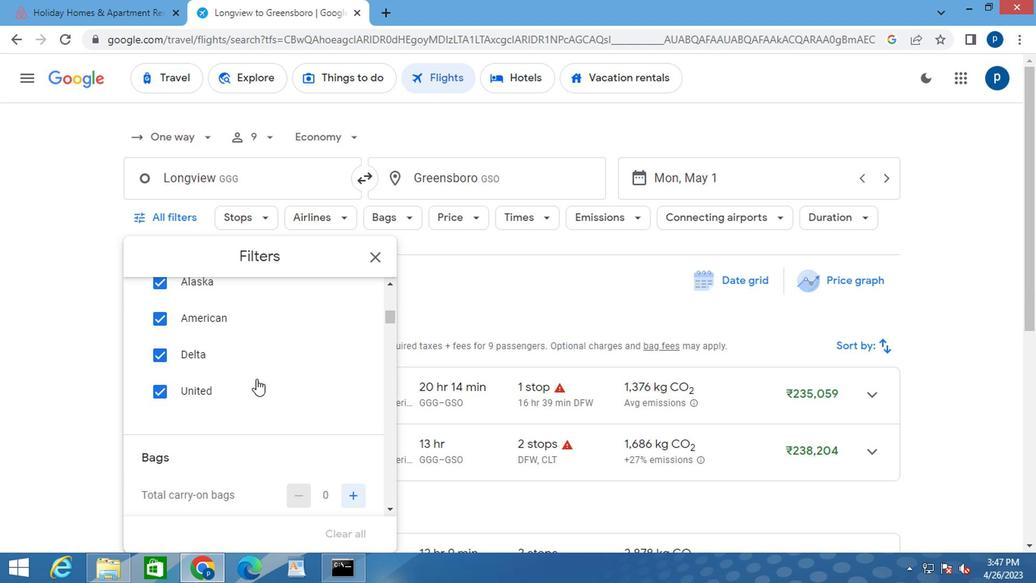 
Action: Mouse moved to (356, 424)
Screenshot: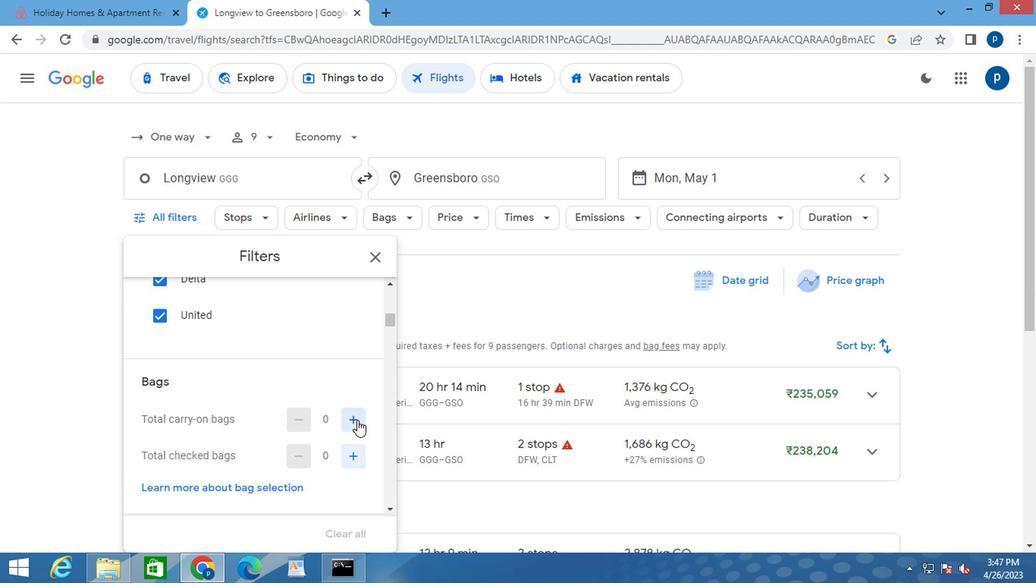 
Action: Mouse pressed left at (356, 424)
Screenshot: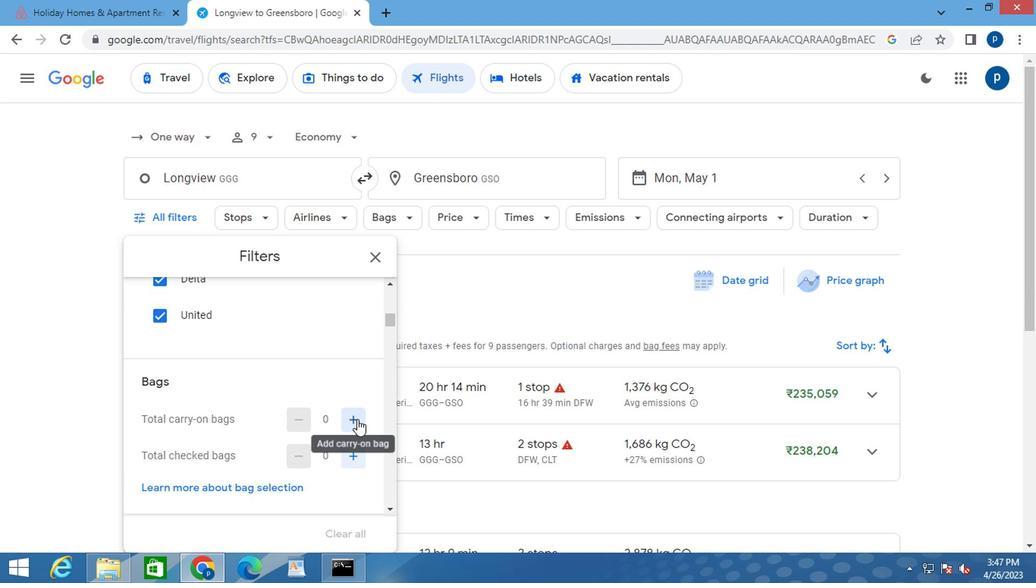 
Action: Mouse pressed left at (356, 424)
Screenshot: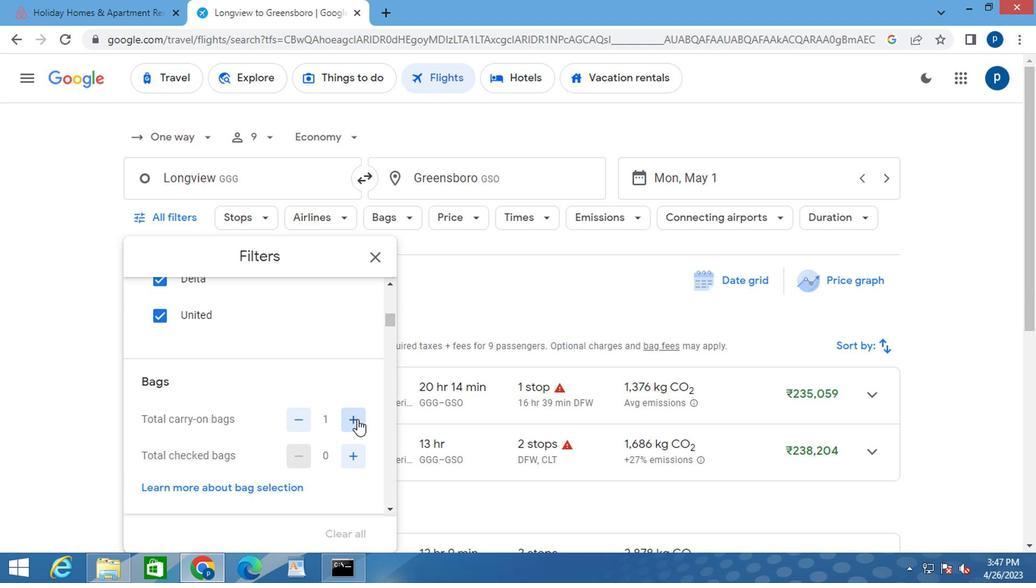 
Action: Mouse moved to (296, 426)
Screenshot: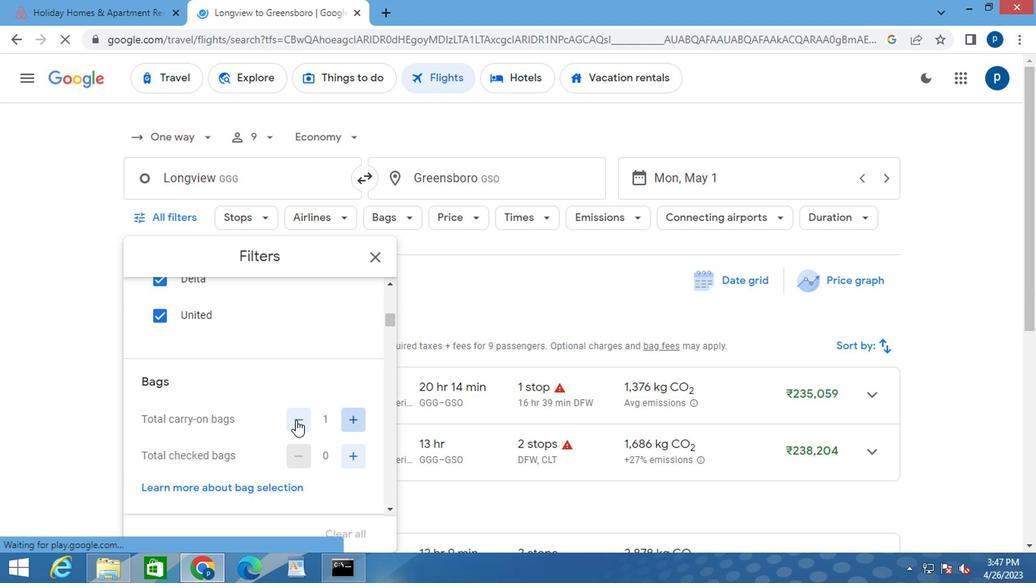 
Action: Mouse scrolled (296, 424) with delta (0, -1)
Screenshot: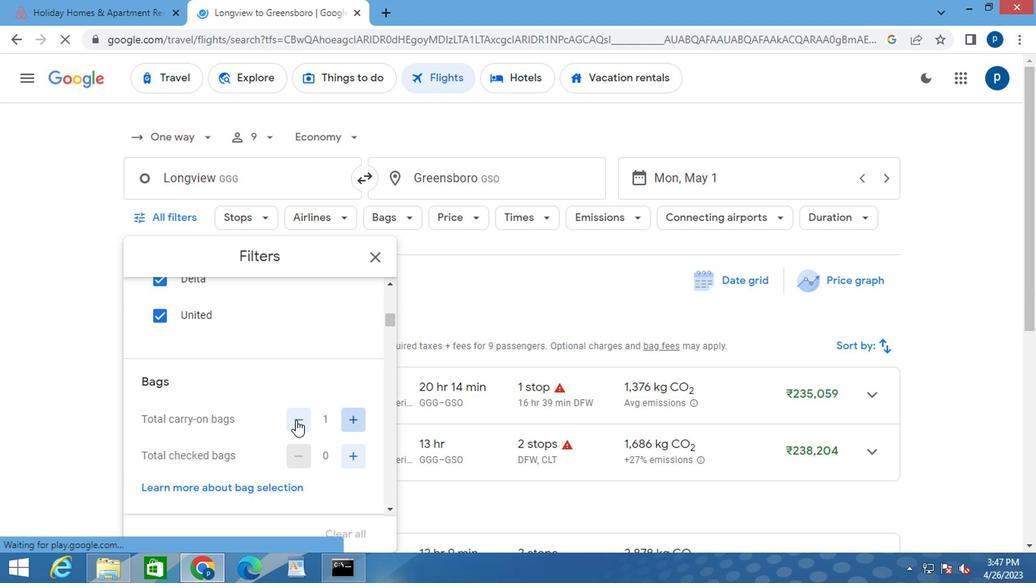 
Action: Mouse moved to (296, 426)
Screenshot: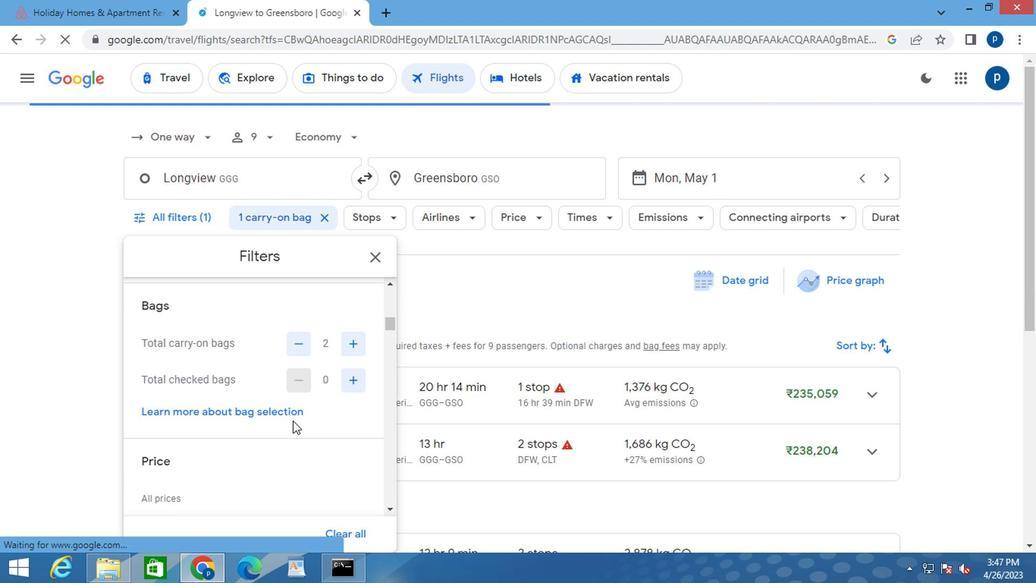
Action: Mouse scrolled (296, 424) with delta (0, -1)
Screenshot: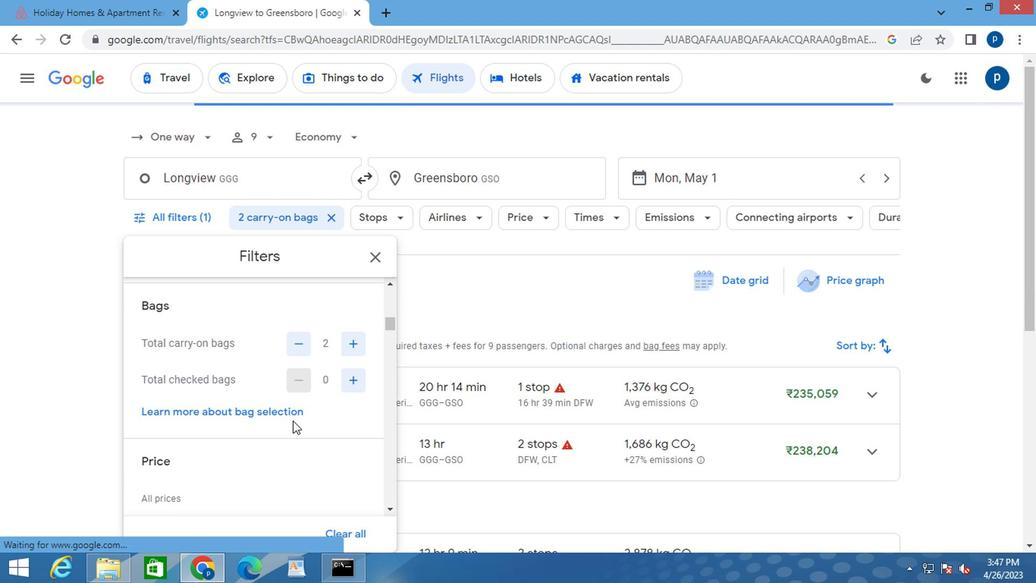
Action: Mouse moved to (285, 410)
Screenshot: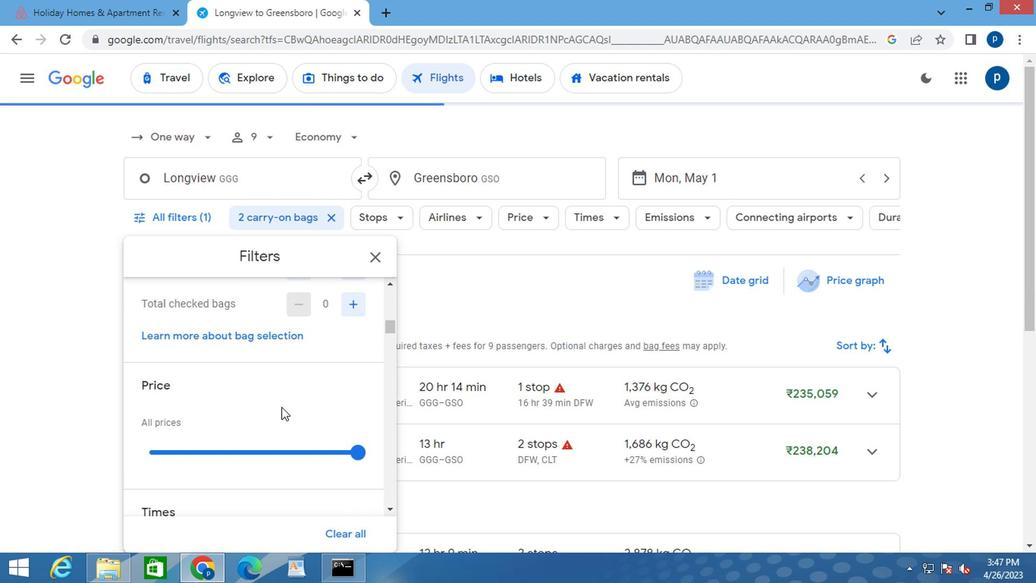 
Action: Mouse scrolled (285, 410) with delta (0, 0)
Screenshot: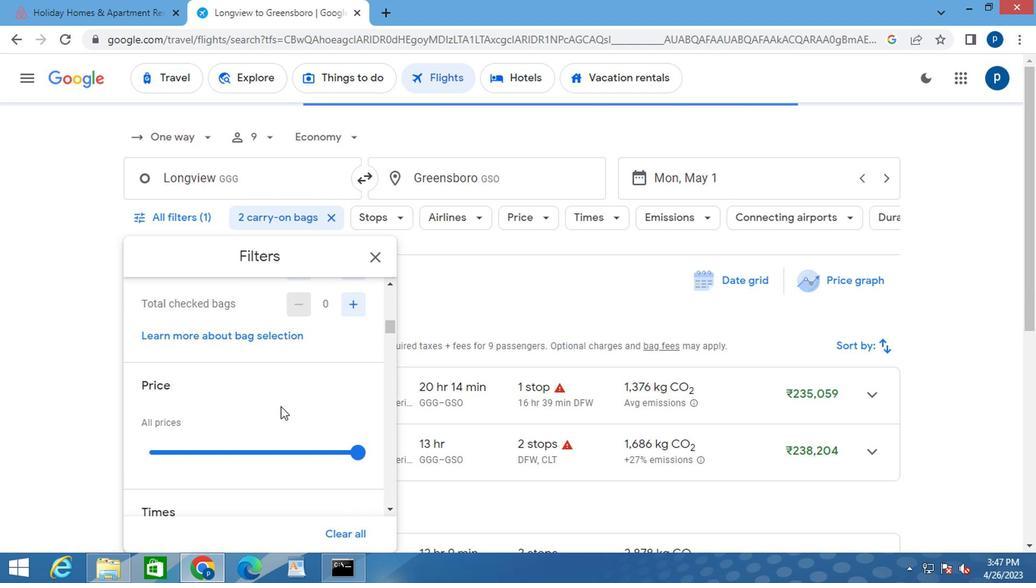
Action: Mouse moved to (360, 385)
Screenshot: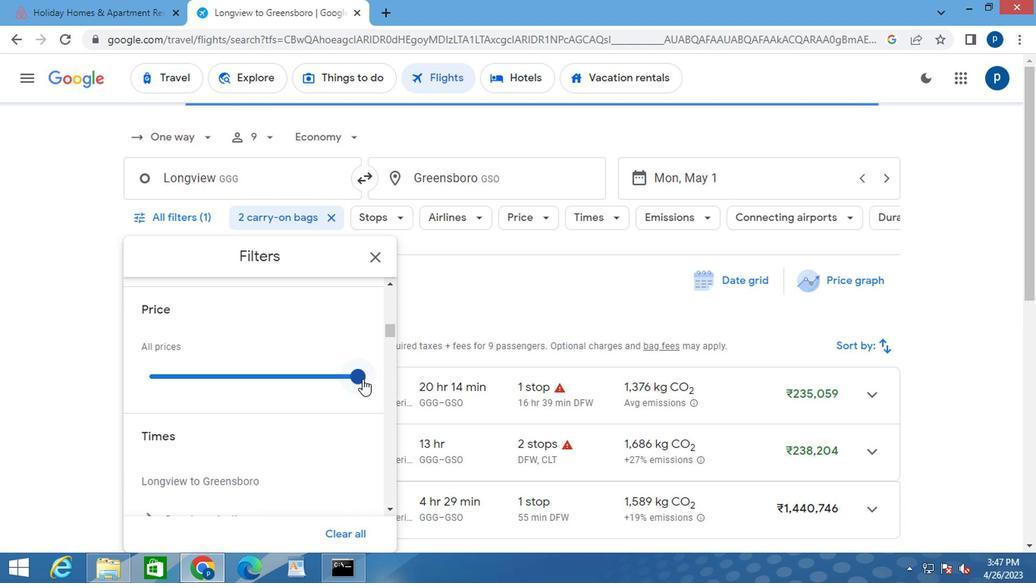 
Action: Mouse pressed left at (360, 385)
Screenshot: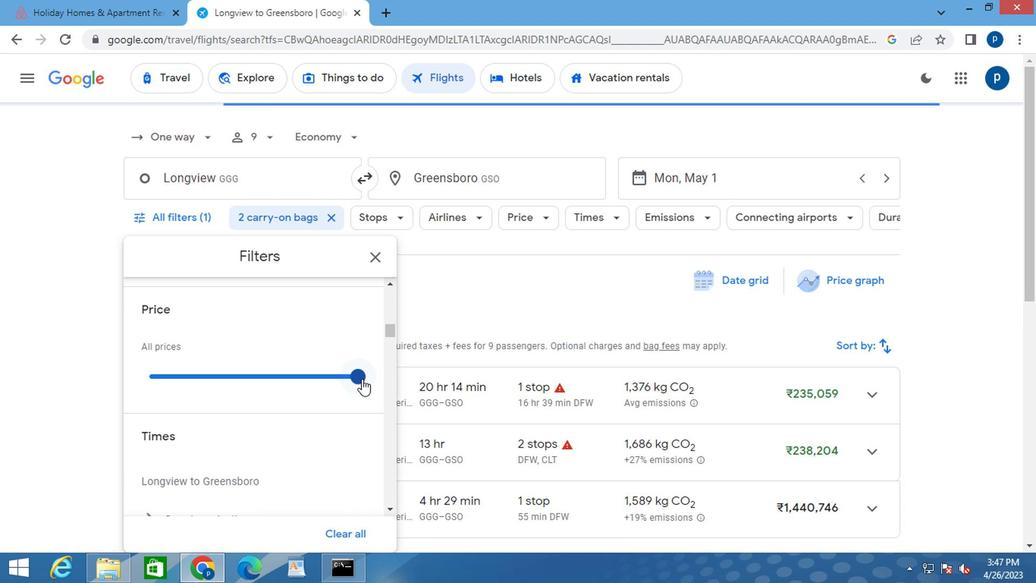
Action: Mouse moved to (264, 410)
Screenshot: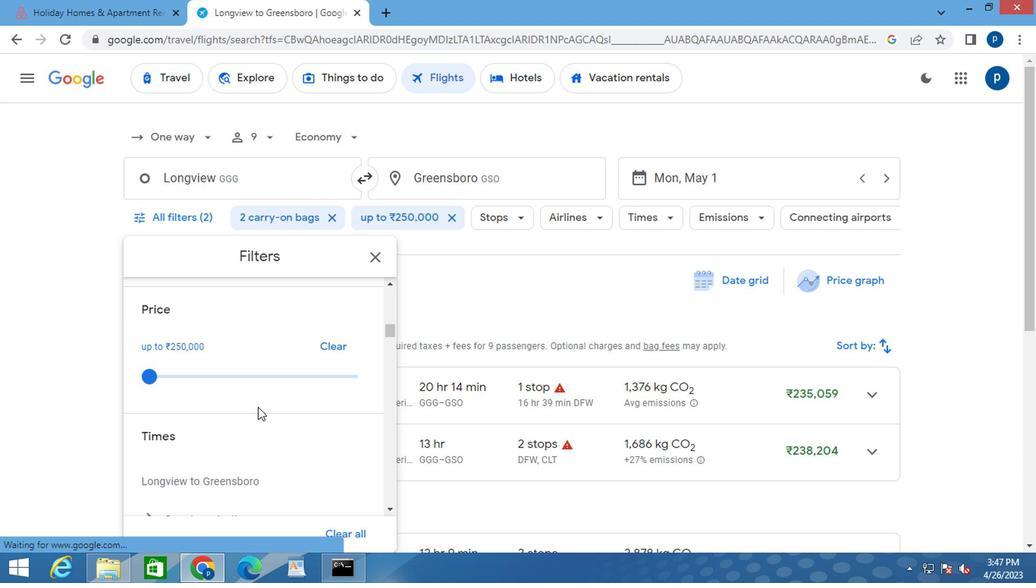 
Action: Mouse scrolled (264, 409) with delta (0, -1)
Screenshot: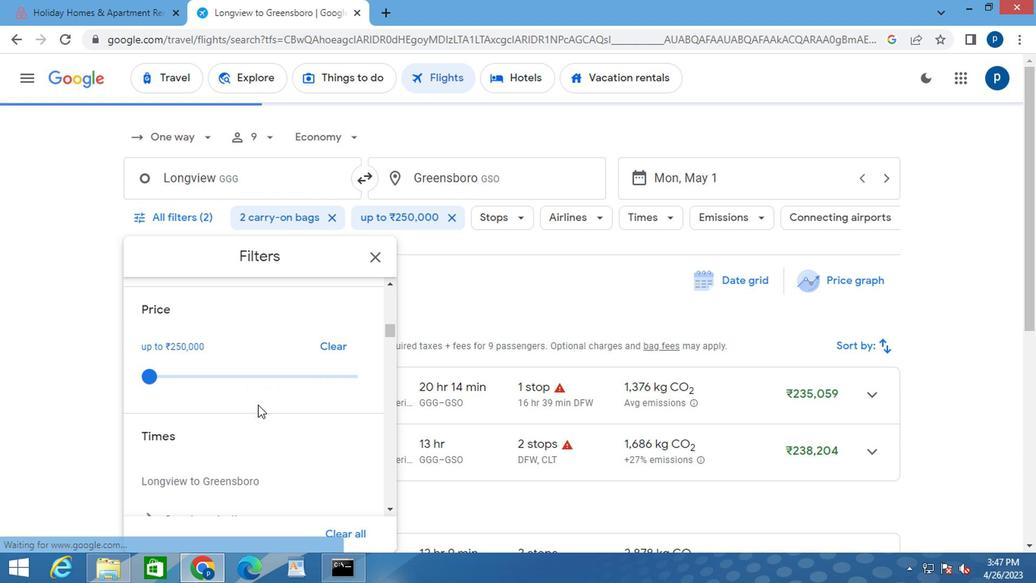 
Action: Mouse moved to (260, 411)
Screenshot: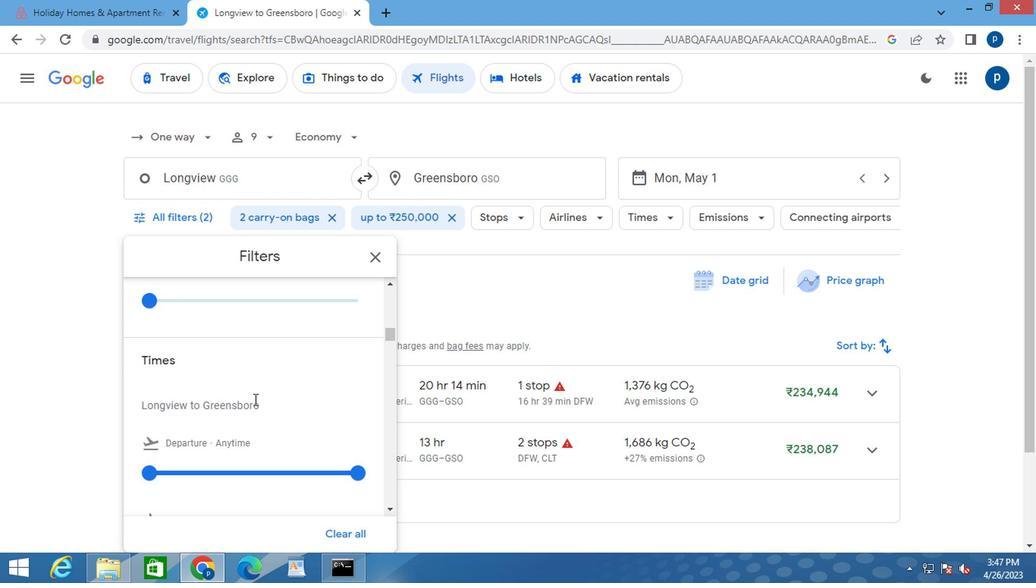 
Action: Mouse scrolled (260, 410) with delta (0, 0)
Screenshot: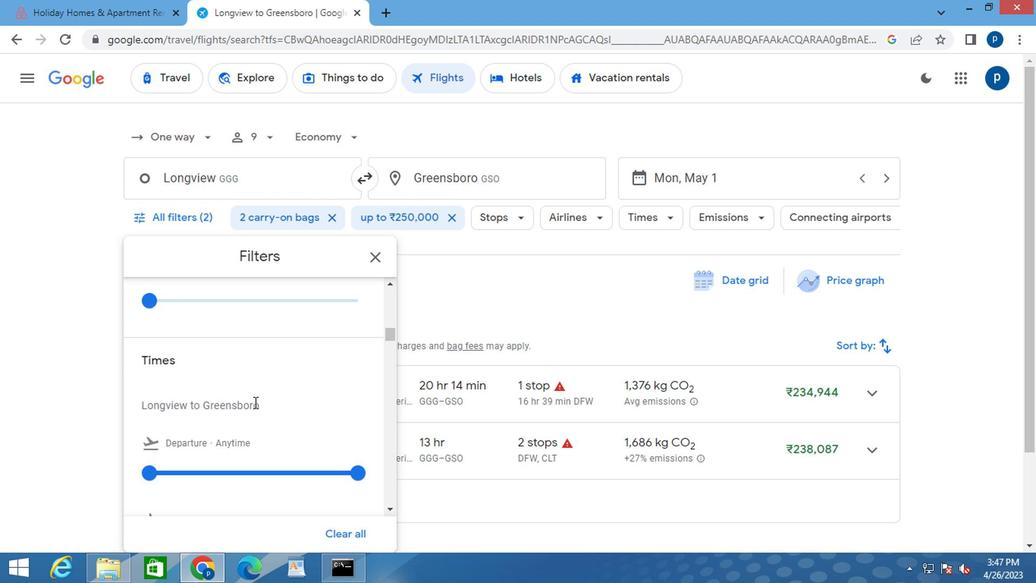 
Action: Mouse moved to (167, 401)
Screenshot: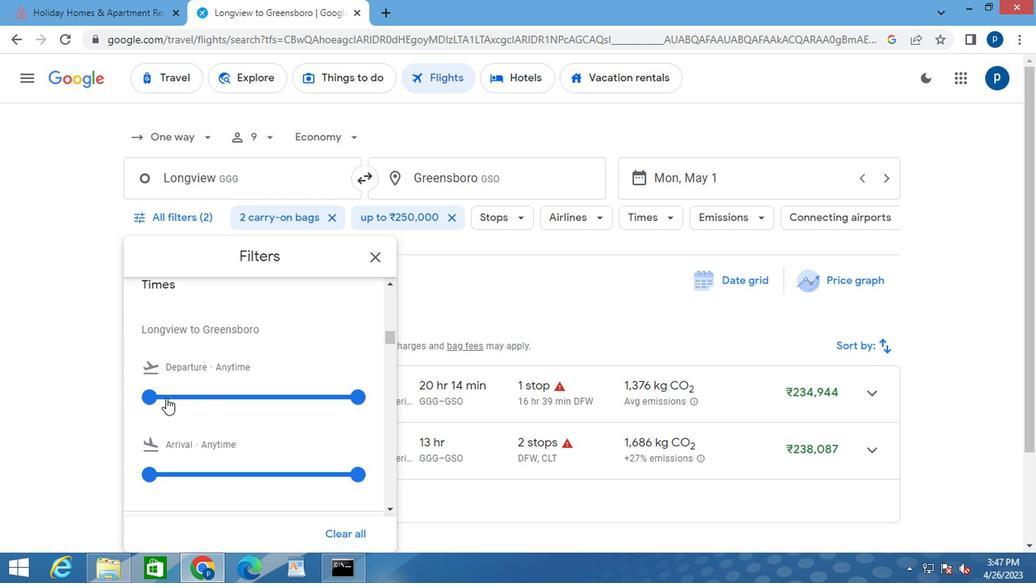 
Action: Mouse pressed left at (167, 401)
Screenshot: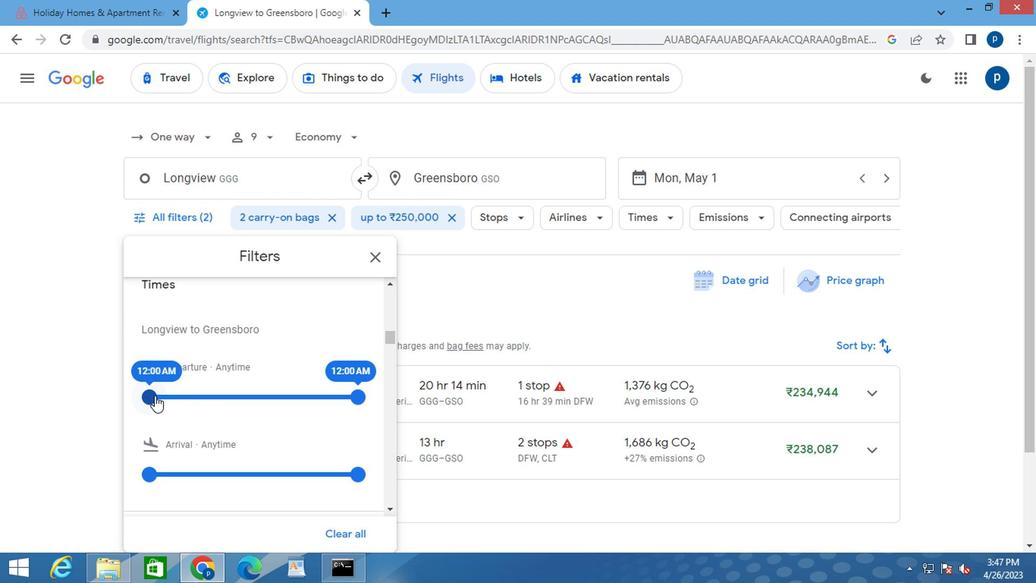 
Action: Mouse moved to (357, 400)
Screenshot: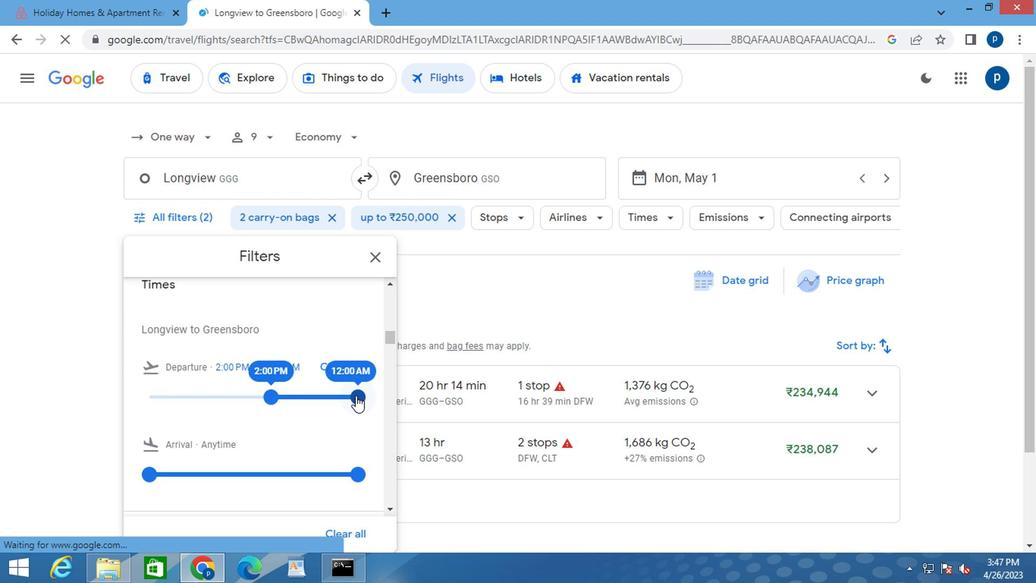 
Action: Mouse pressed left at (357, 400)
Screenshot: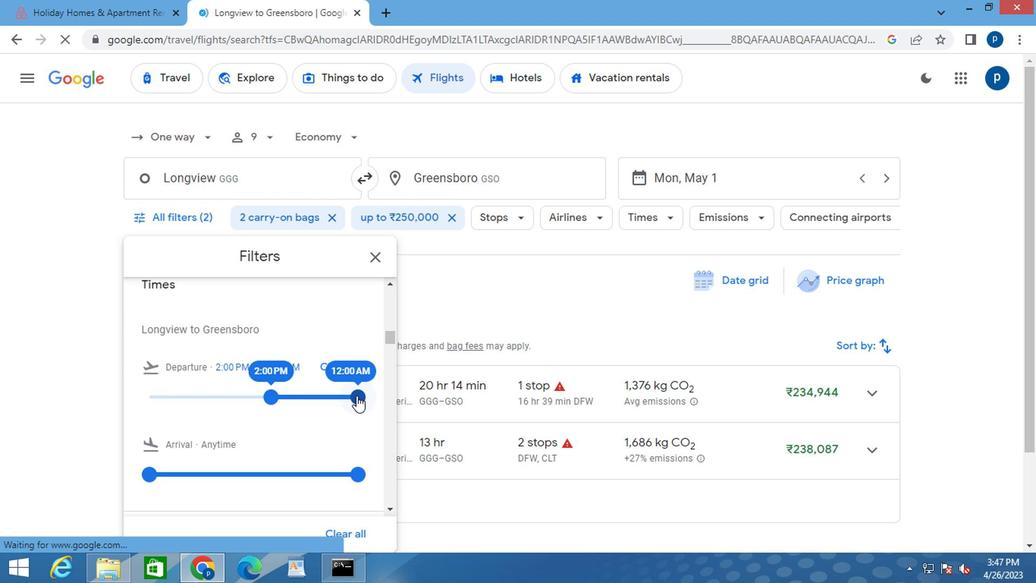 
Action: Mouse moved to (370, 269)
Screenshot: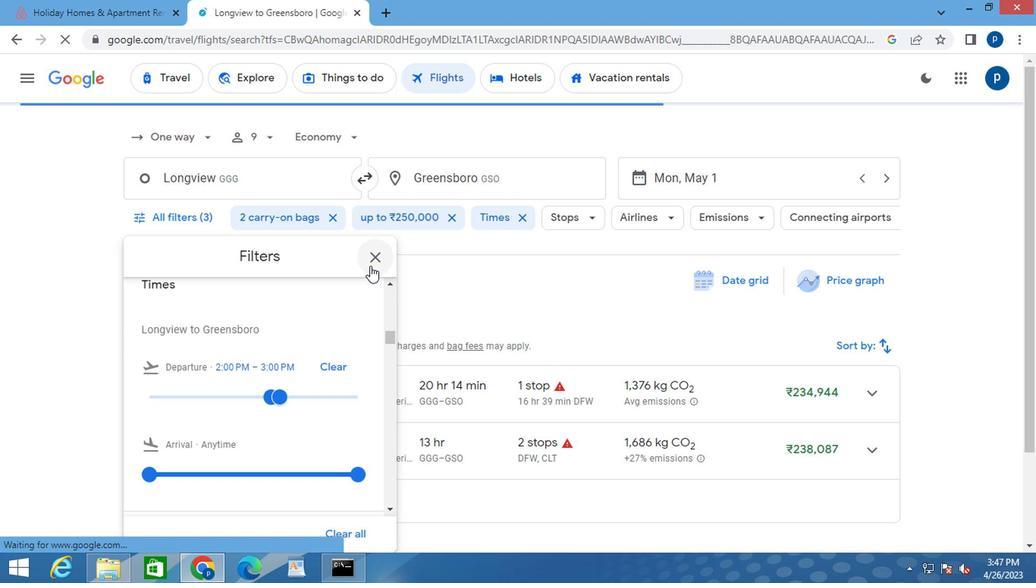 
Action: Mouse pressed left at (370, 269)
Screenshot: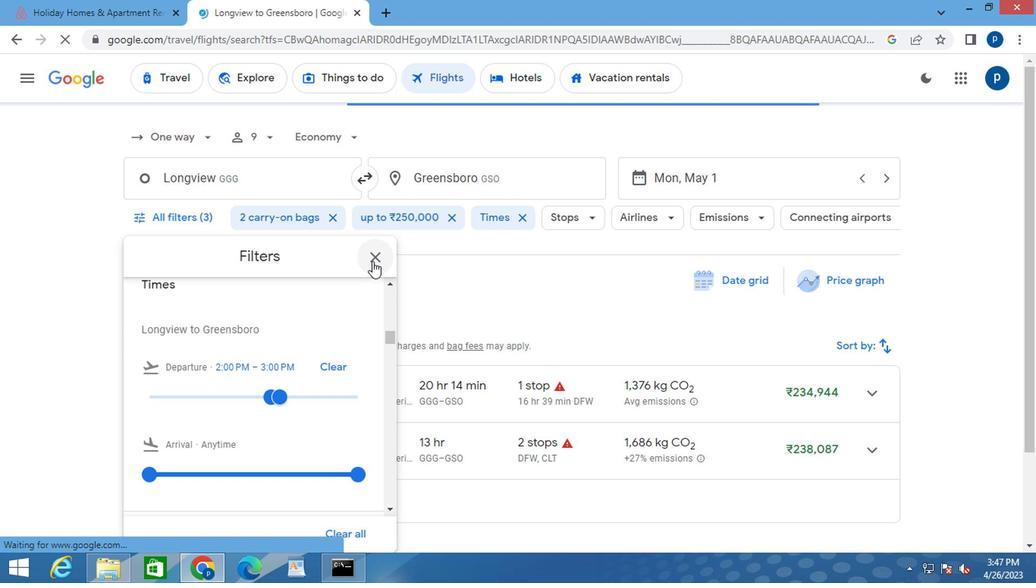 
